 Task: Look for space in Douglas, United States from 1st July, 2023 to 3rd July, 2023 for 1 adult in price range Rs.5000 to Rs.15000. Place can be private room with 1  bedroom having 1 bed and 1 bathroom. Property type can be house, flat, guest house, hotel. Amenities needed are: wifi, washing machine. Booking option can be shelf check-in. Required host language is English.
Action: Mouse moved to (454, 117)
Screenshot: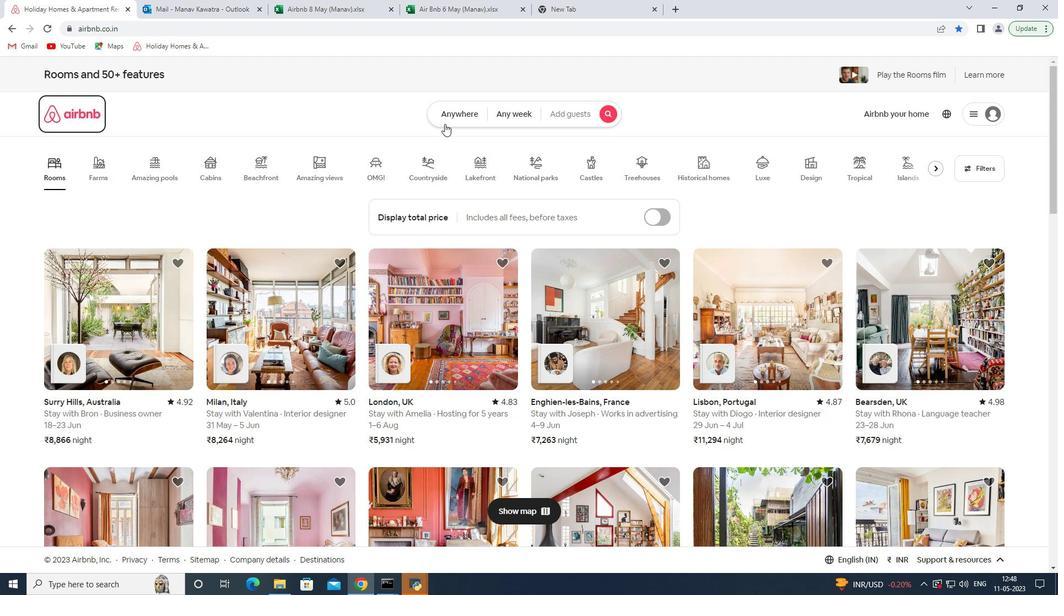 
Action: Mouse pressed left at (454, 117)
Screenshot: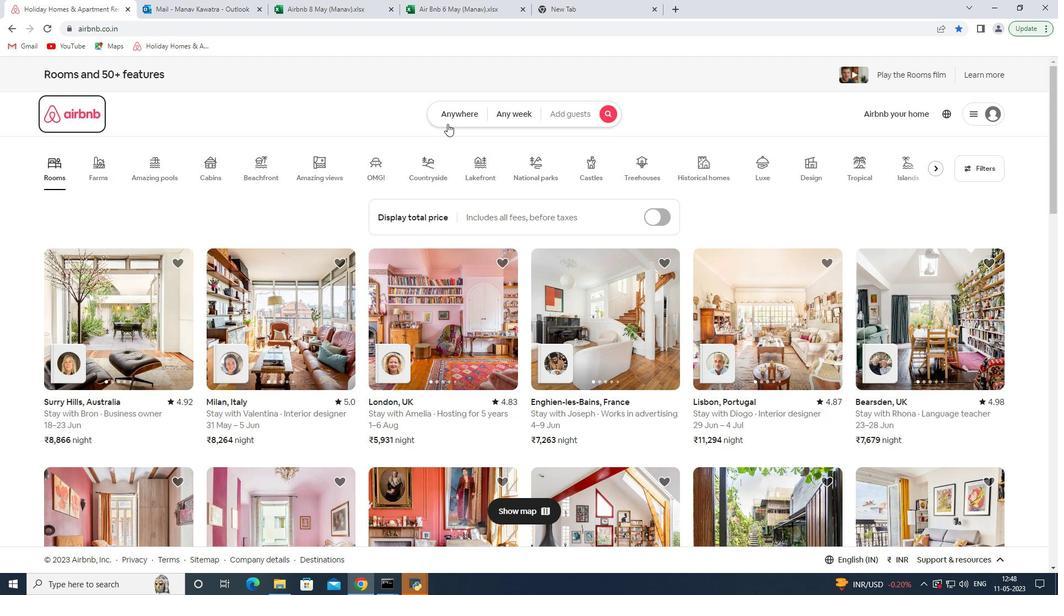 
Action: Mouse moved to (372, 165)
Screenshot: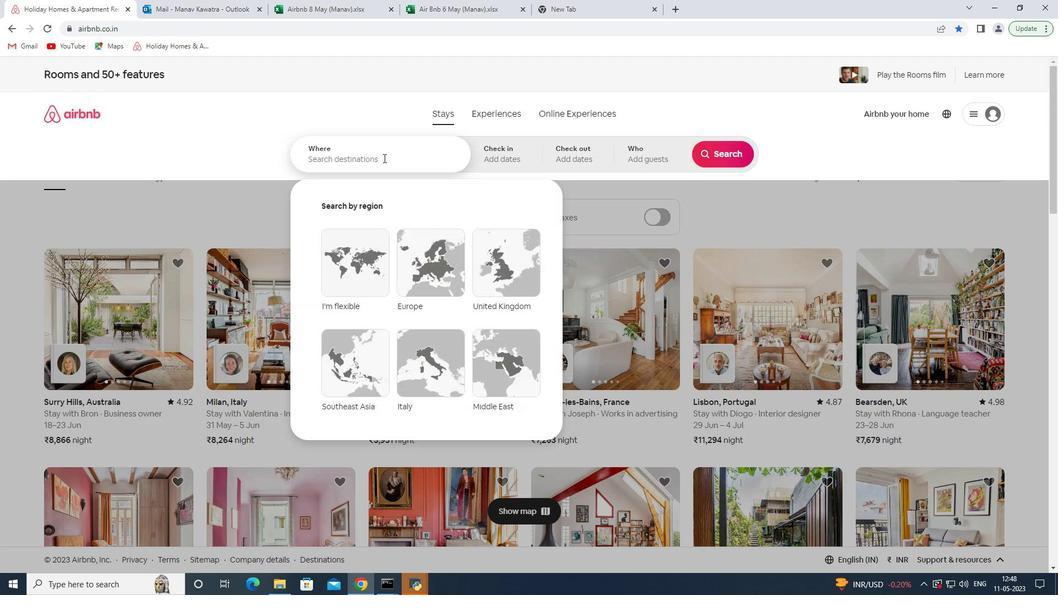 
Action: Mouse pressed left at (372, 165)
Screenshot: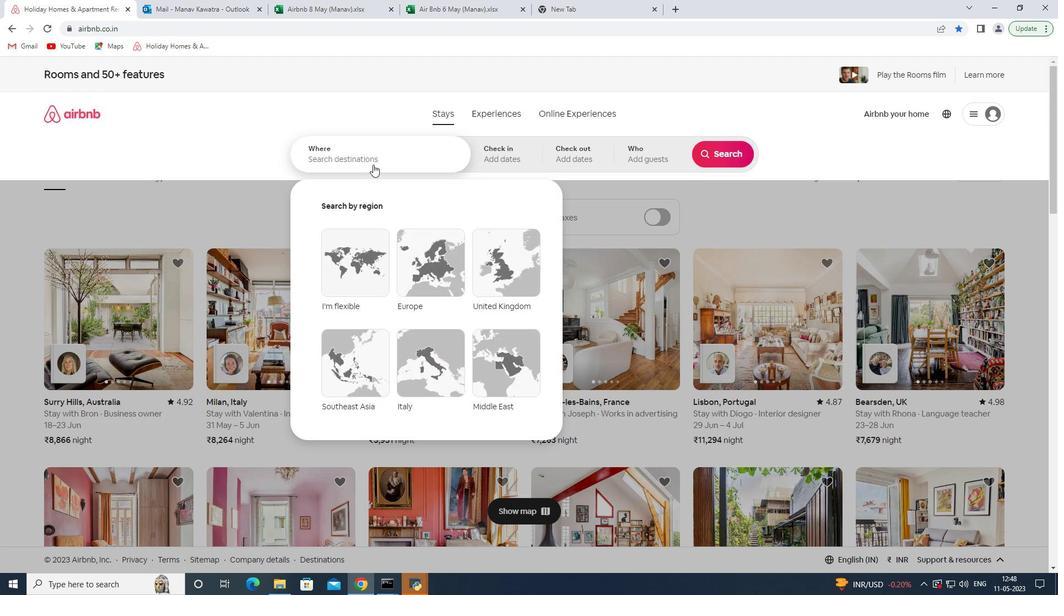 
Action: Mouse moved to (375, 157)
Screenshot: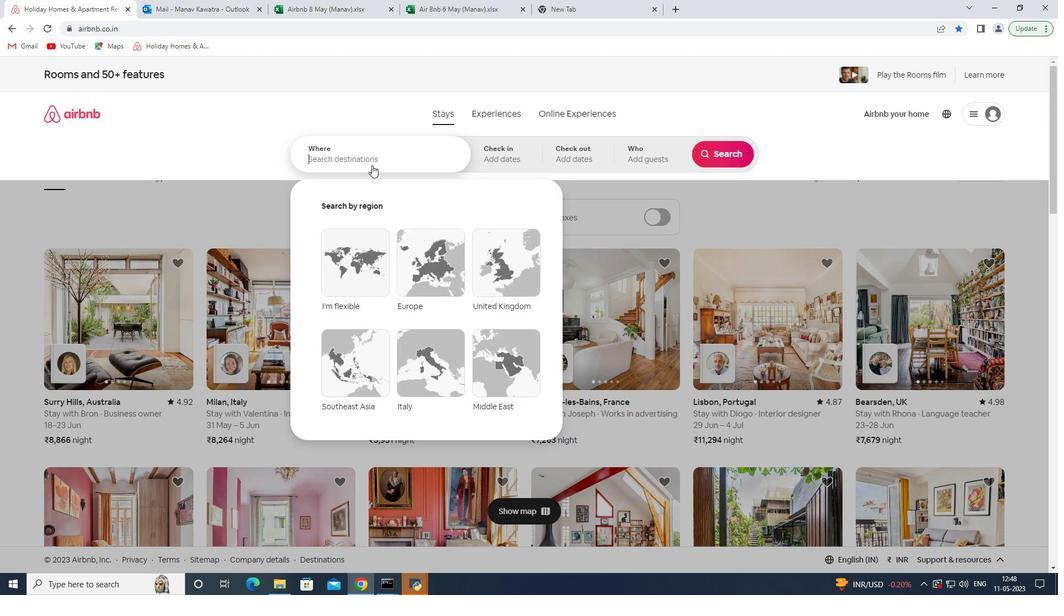 
Action: Mouse pressed left at (375, 157)
Screenshot: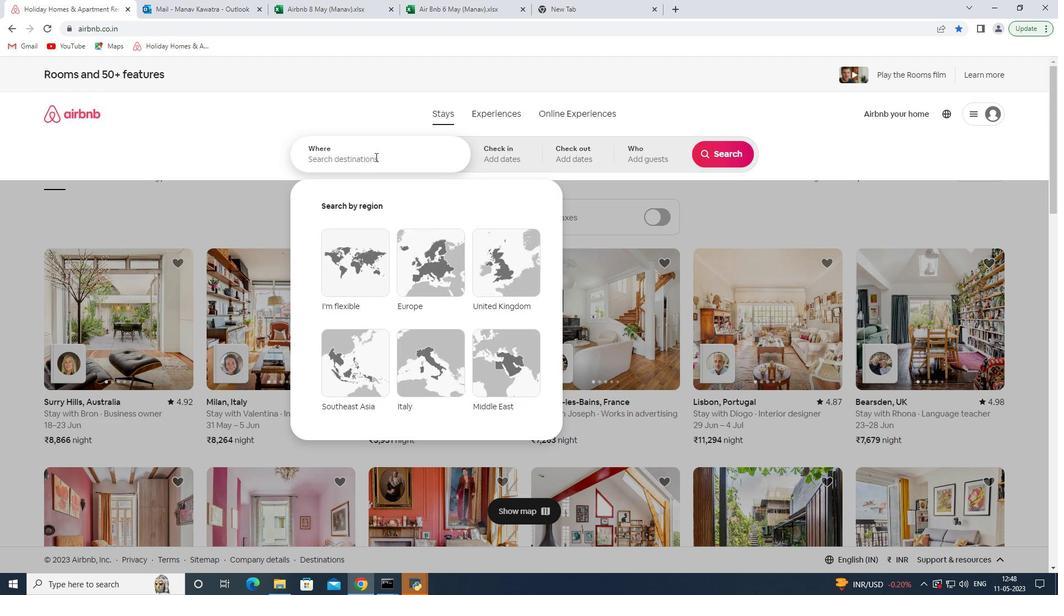
Action: Key pressed <Key.shift><Key.shift><Key.shift><Key.shift><Key.shift><Key.shift><Key.shift><Key.shift>Douglas<Key.space><Key.shift><Key.shift><Key.shift><Key.shift><Key.shift><Key.shift><Key.shift>United<Key.space><Key.shift><Key.shift><Key.shift><Key.shift><Key.shift><Key.shift><Key.shift><Key.shift><Key.shift><Key.shift><Key.shift>States<Key.space><Key.enter>
Screenshot: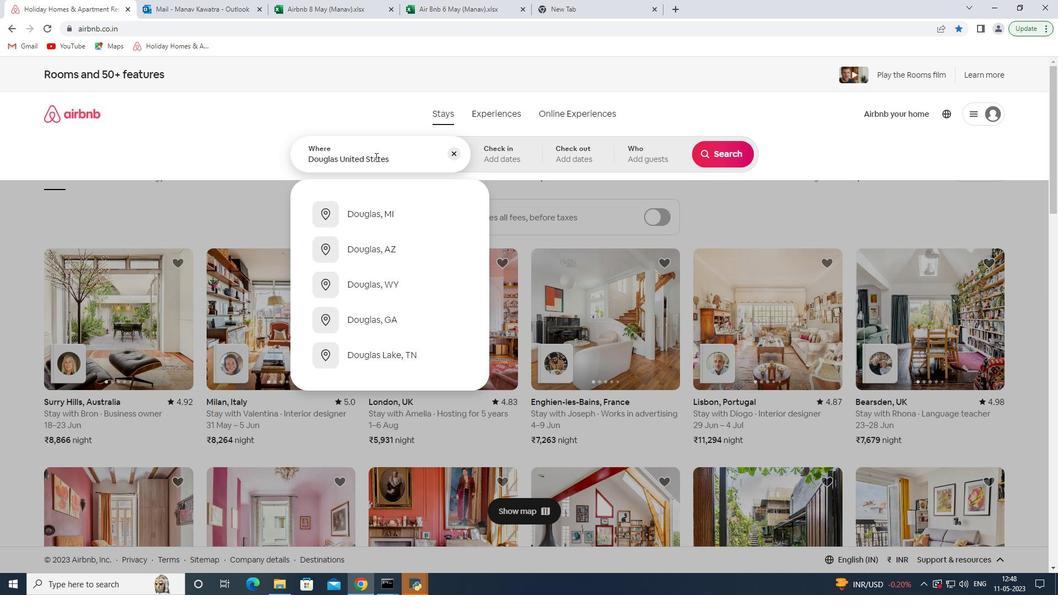
Action: Mouse moved to (714, 241)
Screenshot: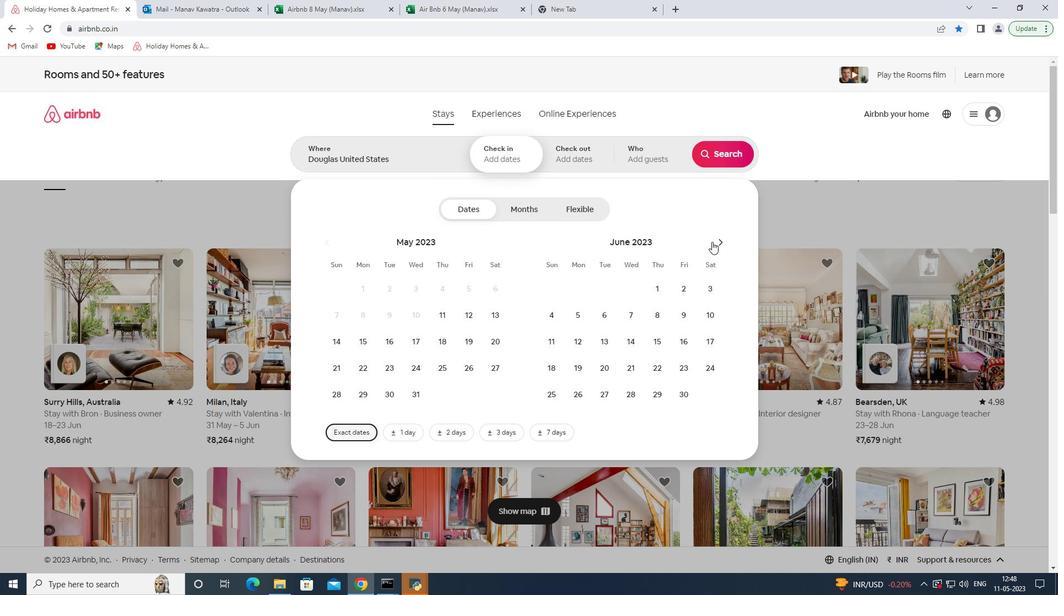 
Action: Mouse pressed left at (714, 241)
Screenshot: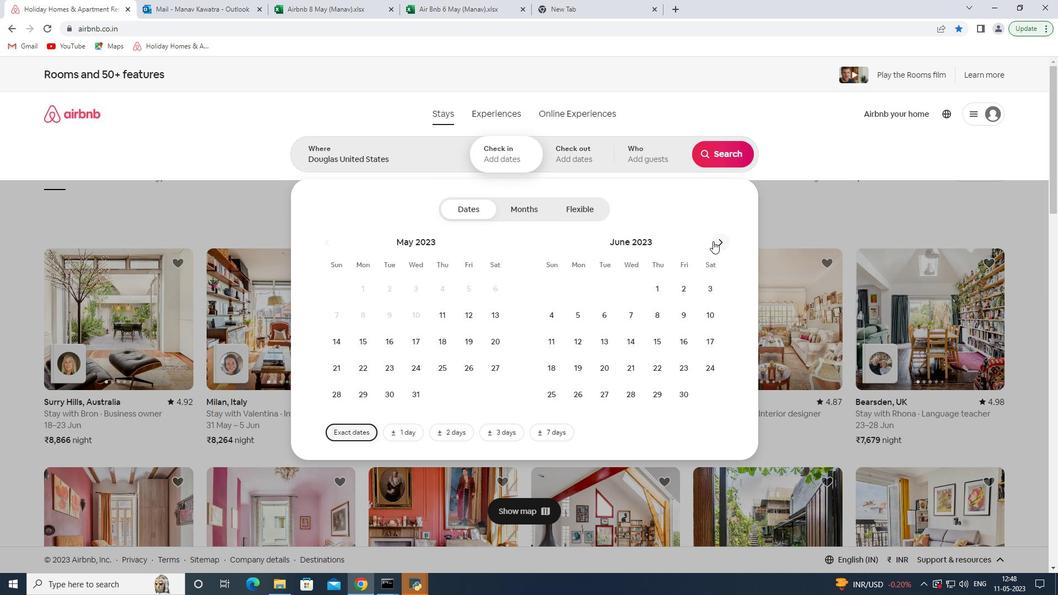 
Action: Mouse moved to (714, 290)
Screenshot: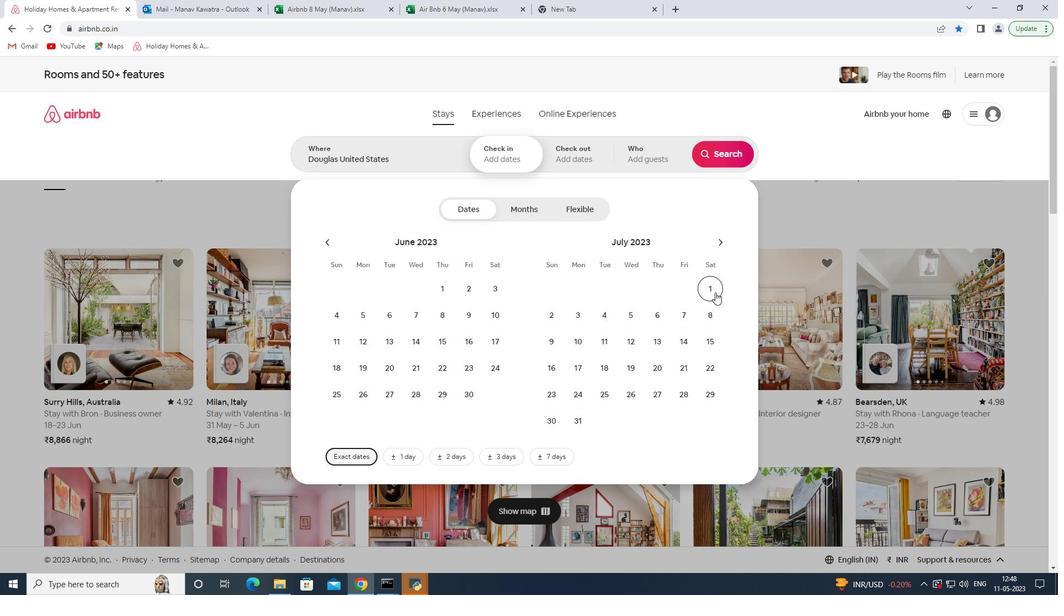 
Action: Mouse pressed left at (714, 290)
Screenshot: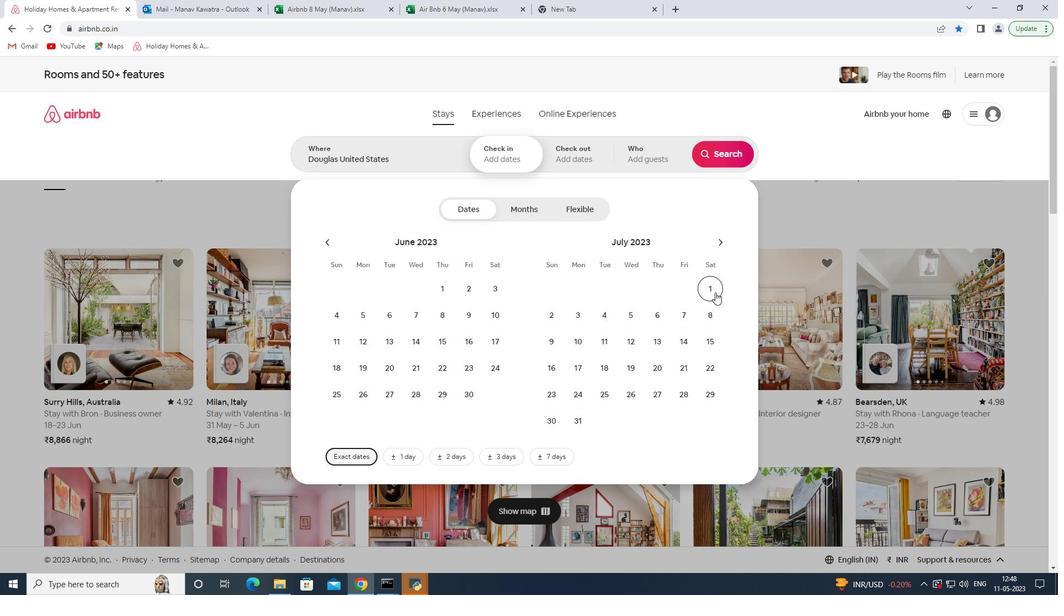 
Action: Mouse moved to (574, 315)
Screenshot: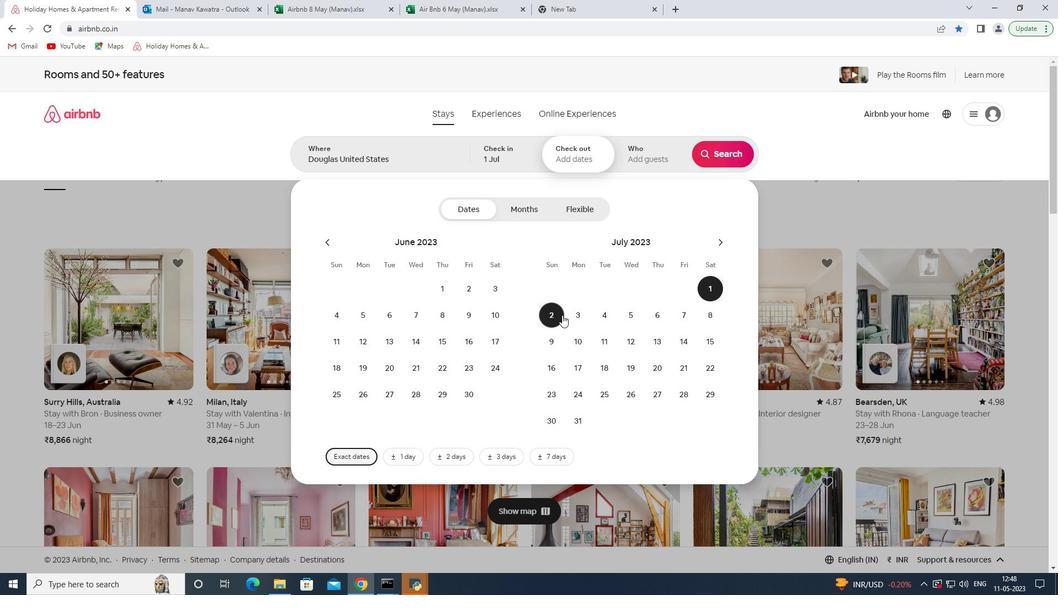 
Action: Mouse pressed left at (574, 315)
Screenshot: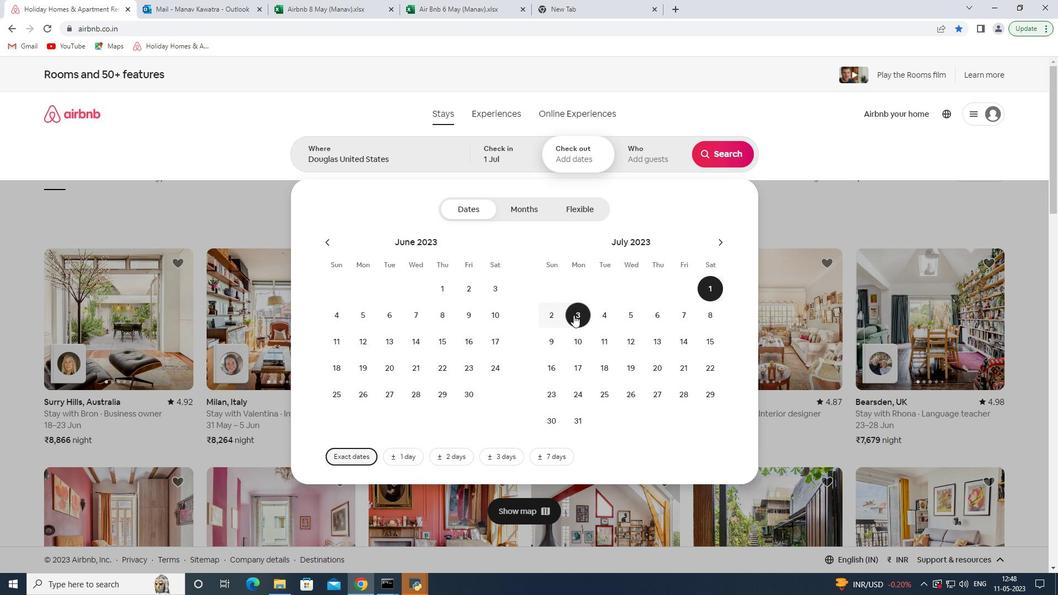 
Action: Mouse moved to (666, 163)
Screenshot: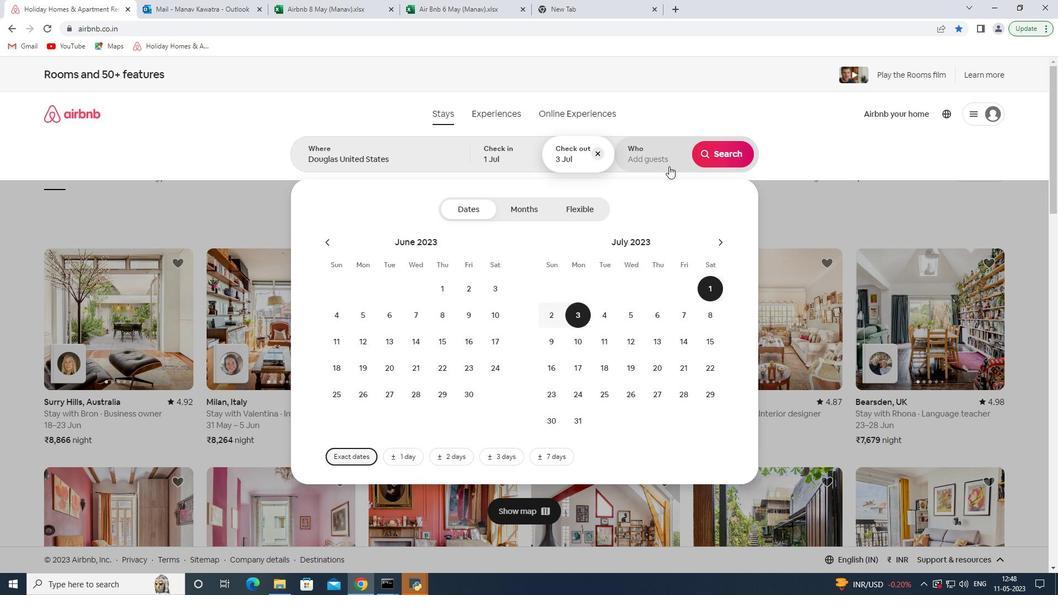 
Action: Mouse pressed left at (666, 163)
Screenshot: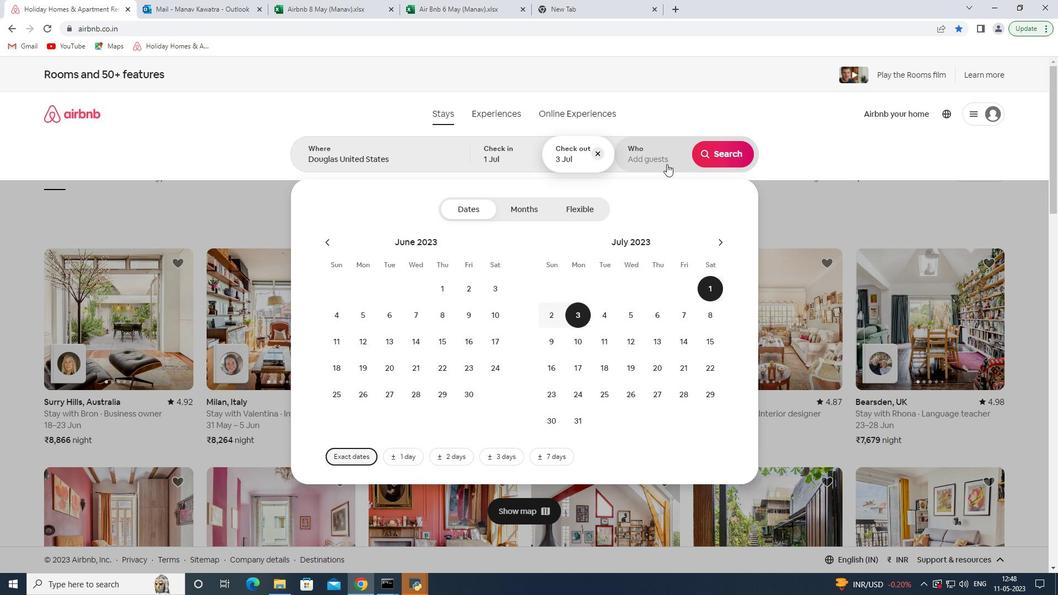 
Action: Mouse moved to (724, 212)
Screenshot: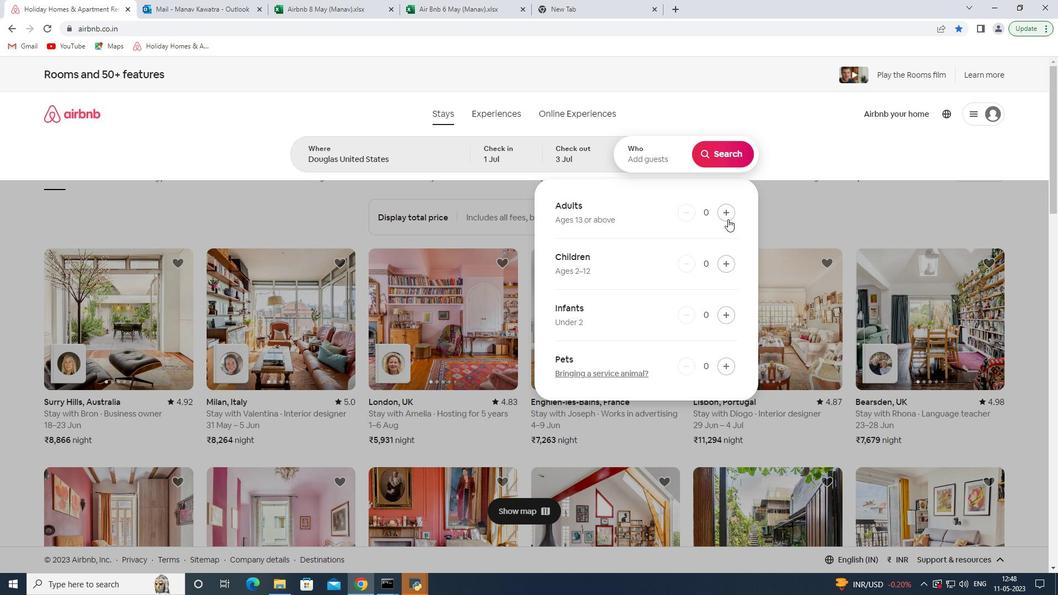 
Action: Mouse pressed left at (724, 212)
Screenshot: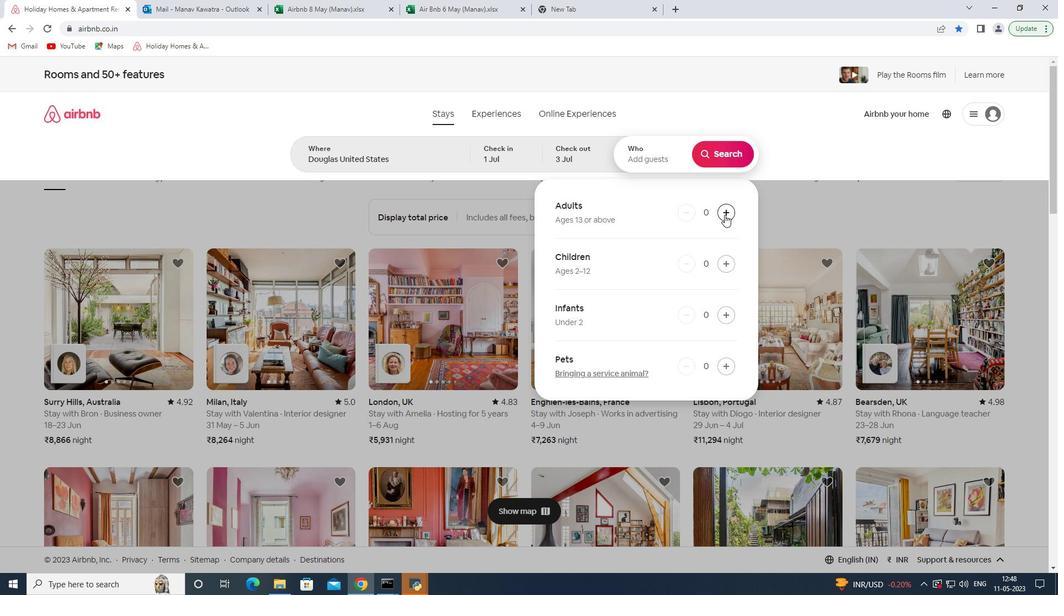 
Action: Mouse moved to (736, 154)
Screenshot: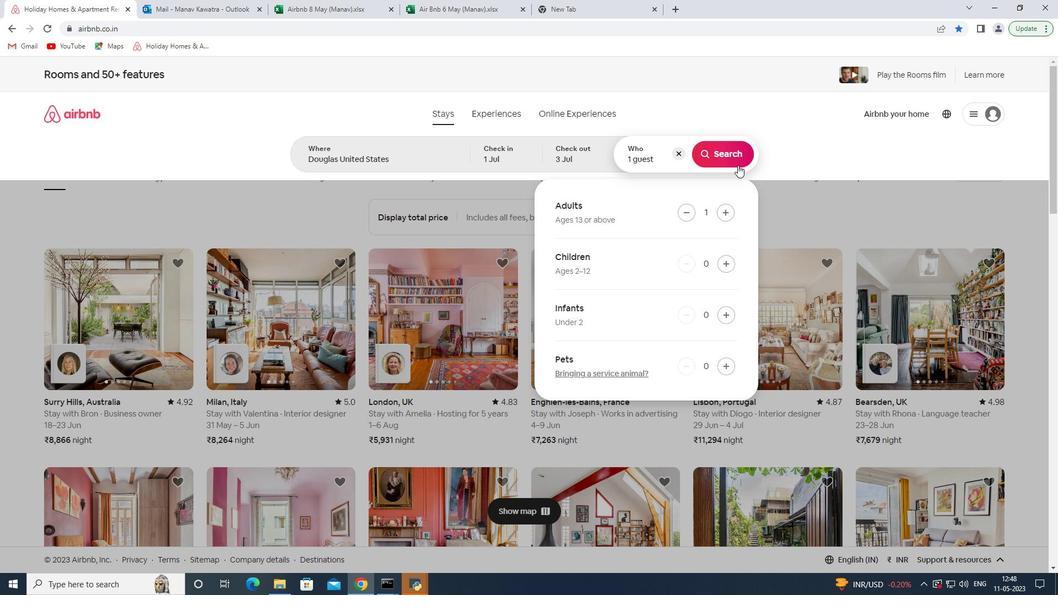 
Action: Mouse pressed left at (736, 154)
Screenshot: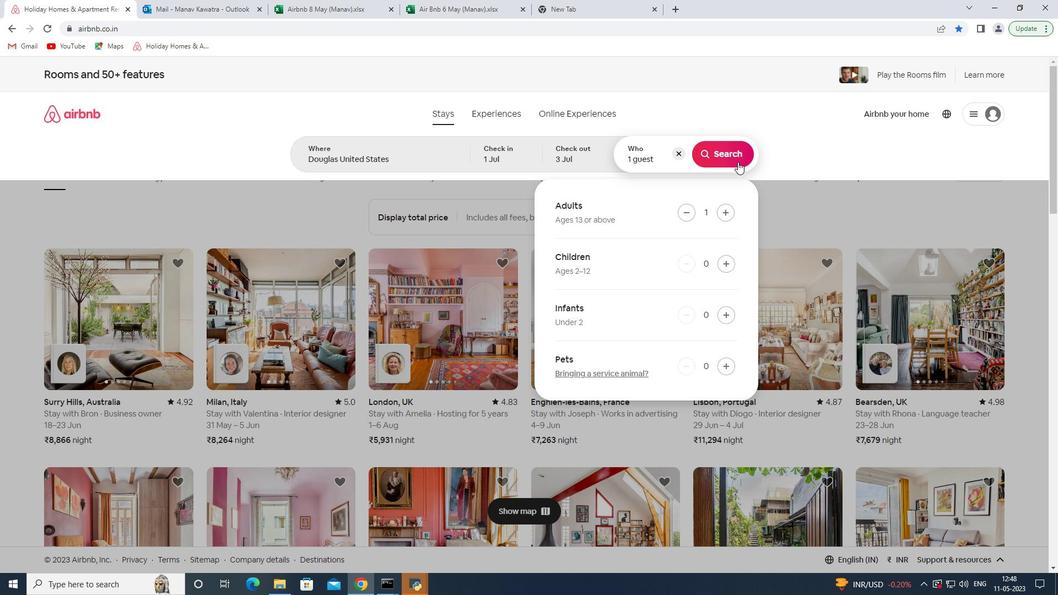 
Action: Mouse moved to (994, 121)
Screenshot: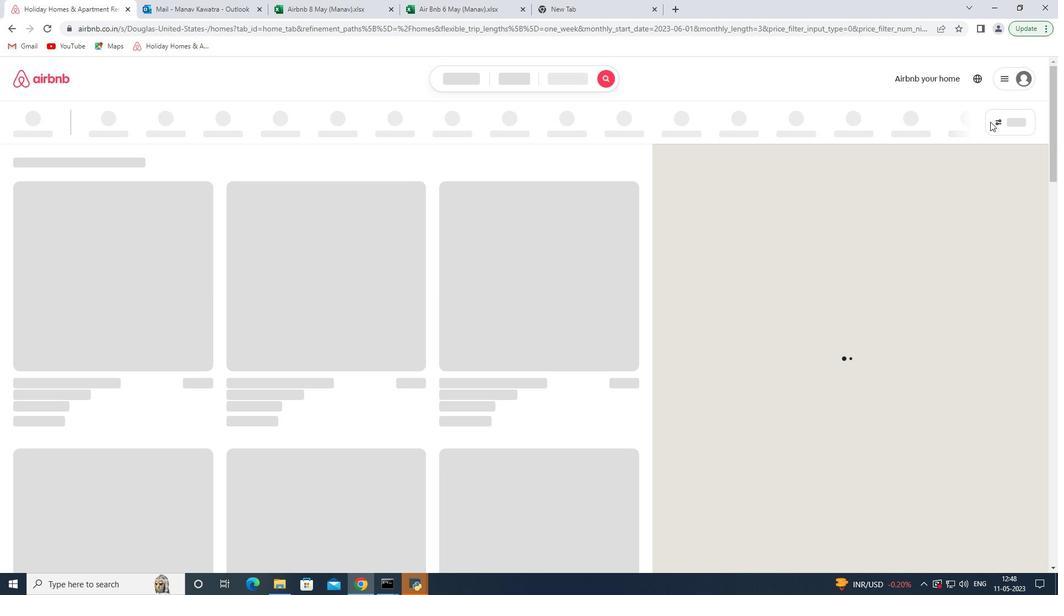 
Action: Mouse pressed left at (994, 121)
Screenshot: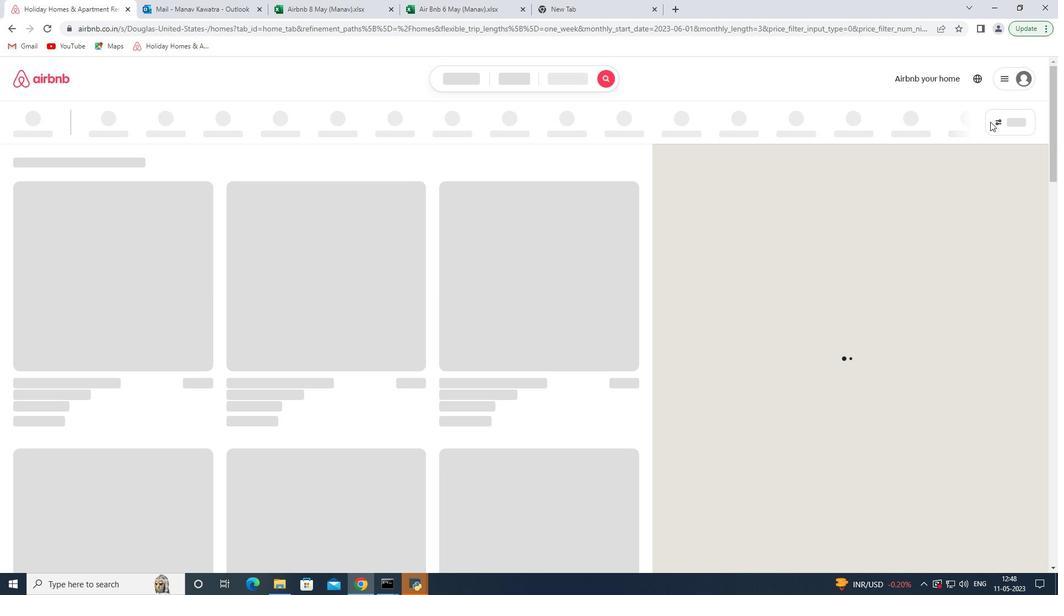 
Action: Mouse moved to (376, 393)
Screenshot: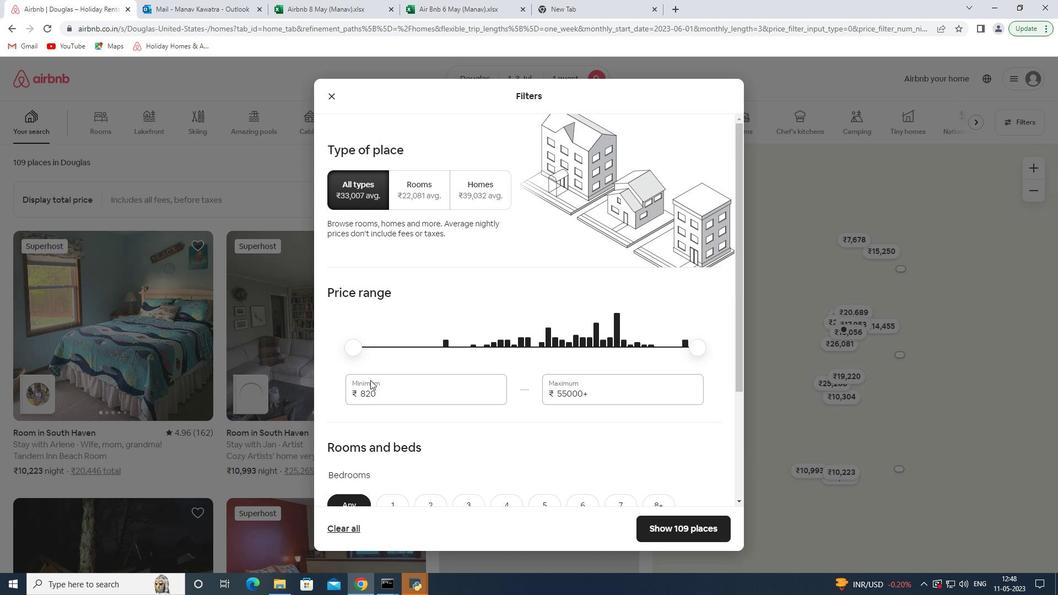 
Action: Mouse pressed left at (376, 393)
Screenshot: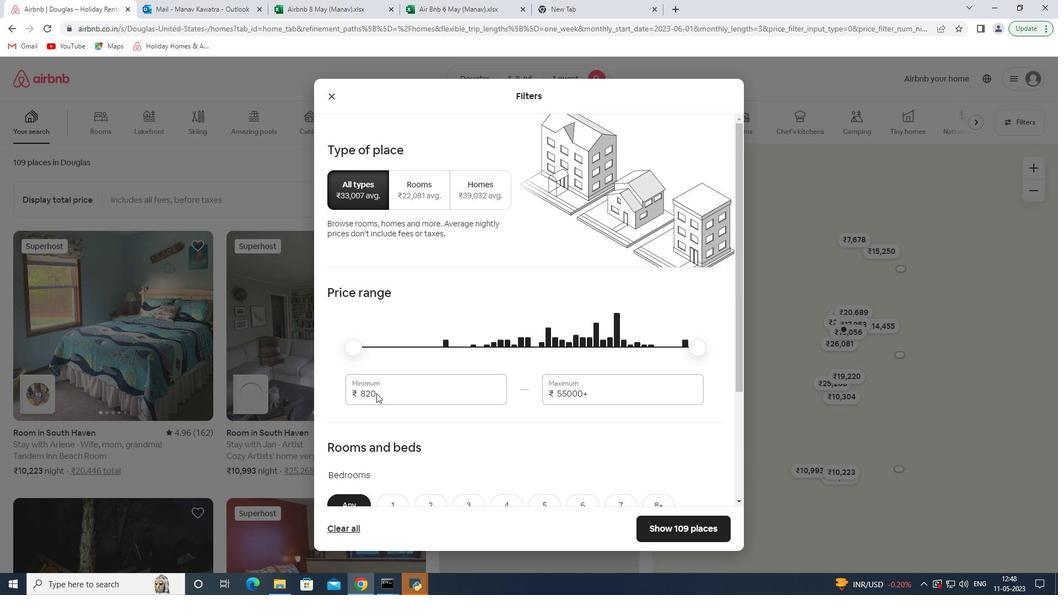 
Action: Mouse pressed left at (376, 393)
Screenshot: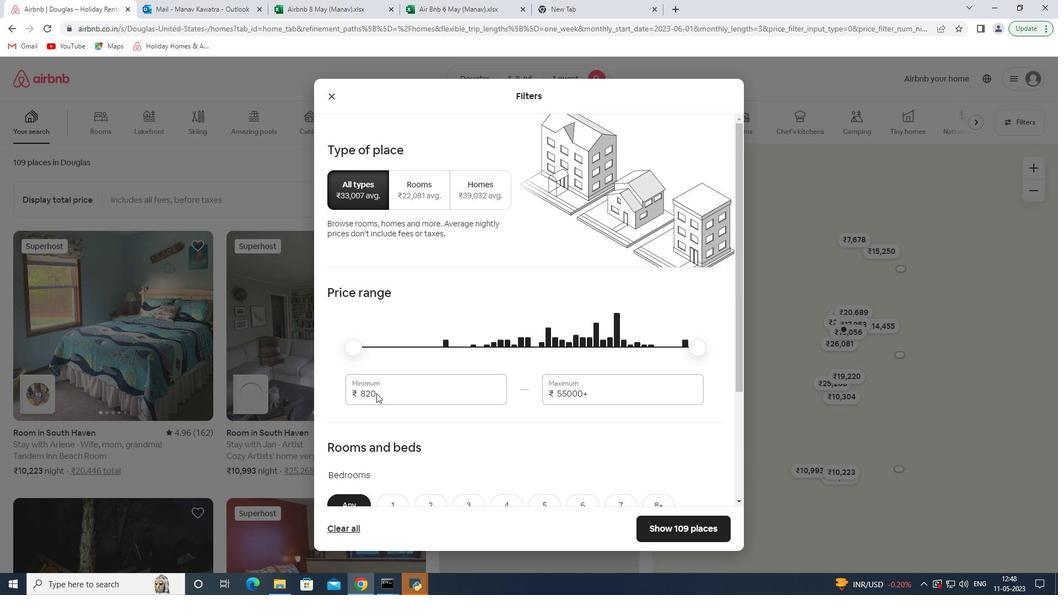 
Action: Mouse moved to (373, 397)
Screenshot: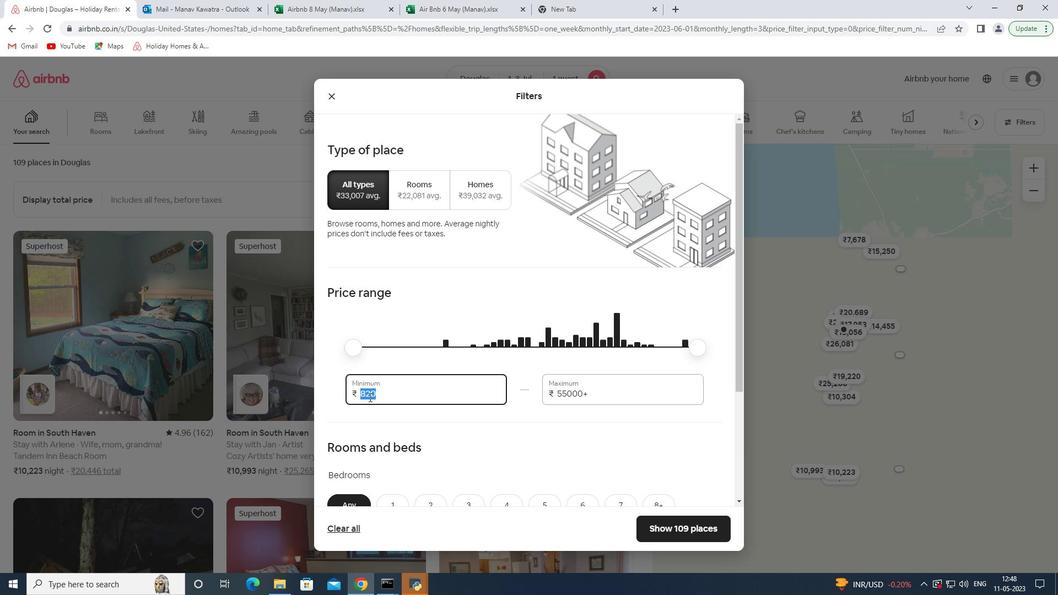 
Action: Key pressed 5000<Key.tab>15000
Screenshot: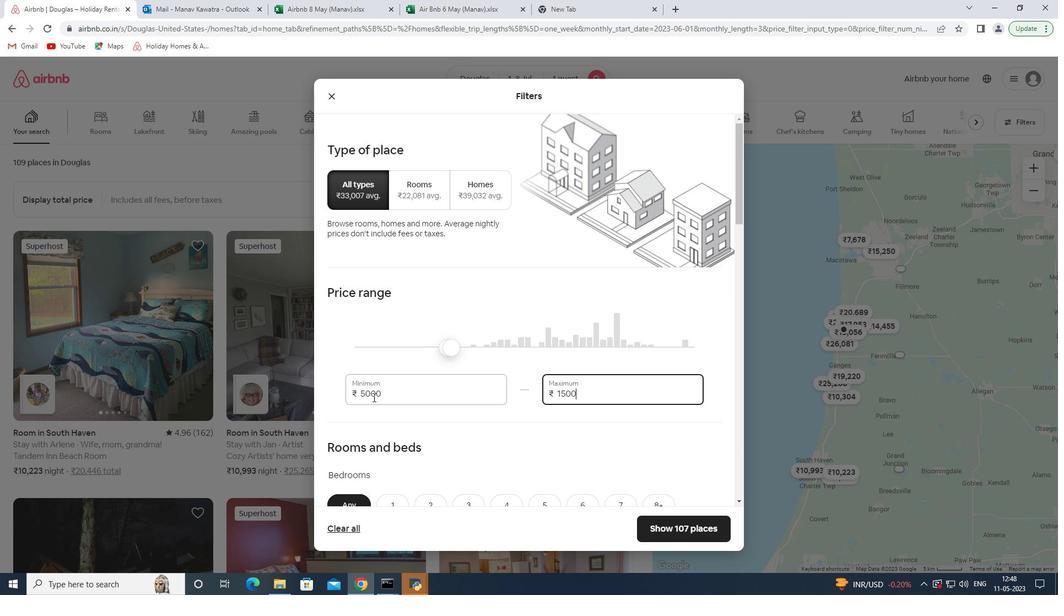 
Action: Mouse moved to (403, 350)
Screenshot: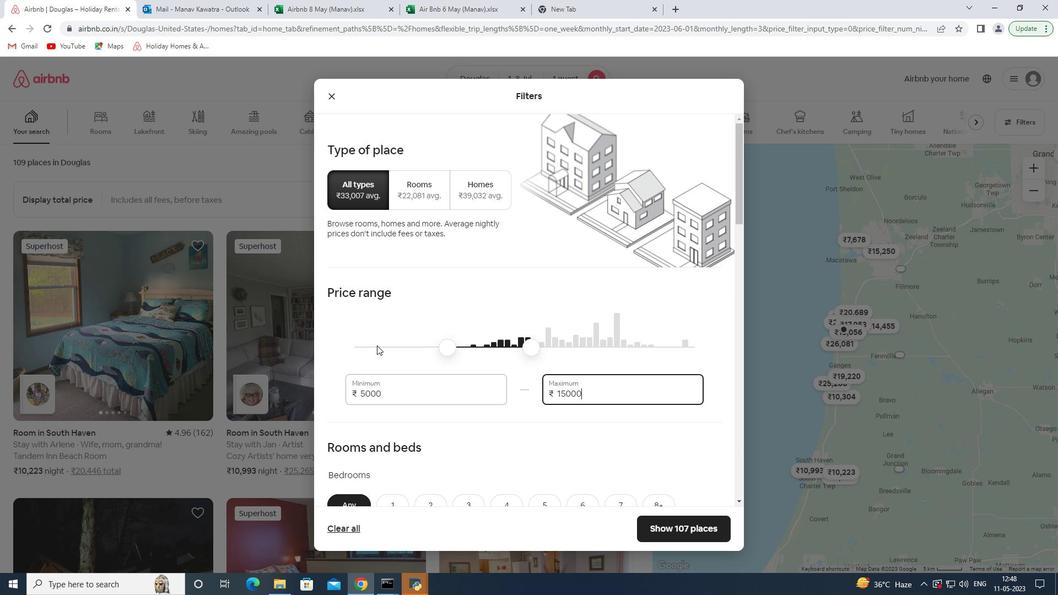 
Action: Mouse scrolled (403, 349) with delta (0, 0)
Screenshot: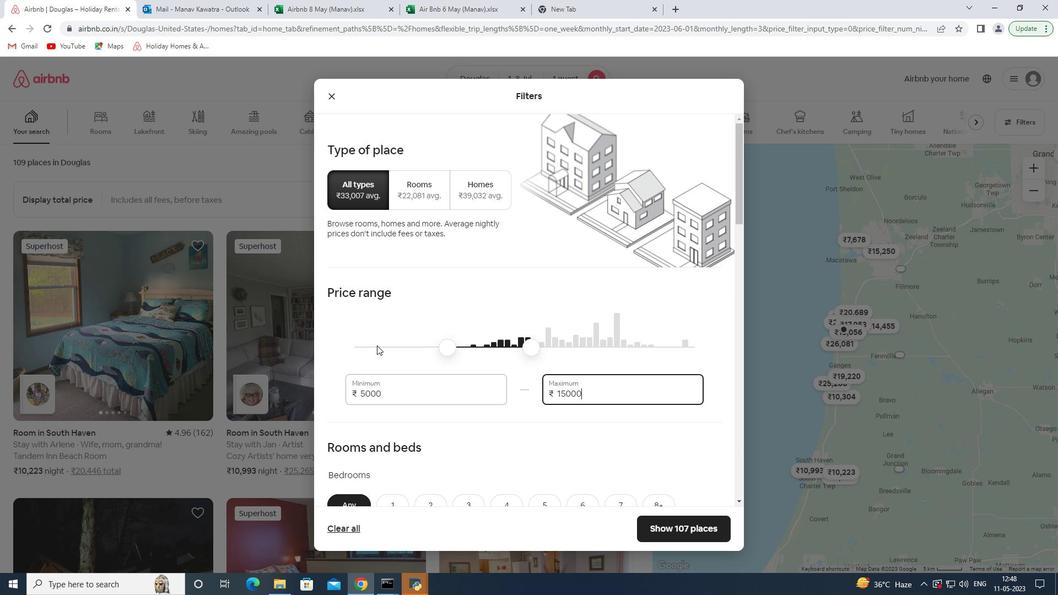 
Action: Mouse moved to (403, 350)
Screenshot: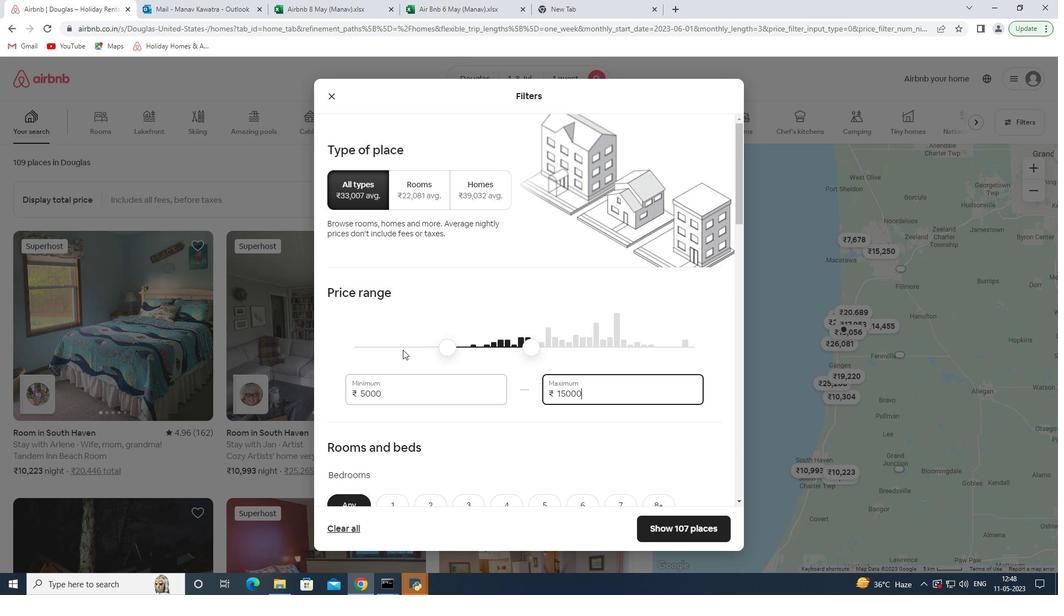 
Action: Mouse scrolled (403, 349) with delta (0, 0)
Screenshot: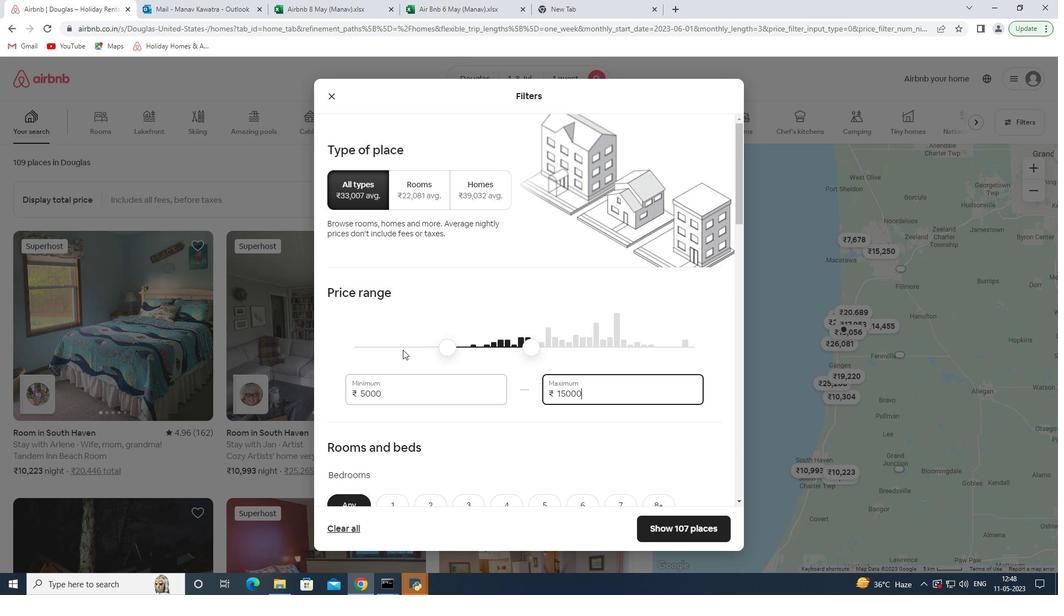 
Action: Mouse moved to (404, 350)
Screenshot: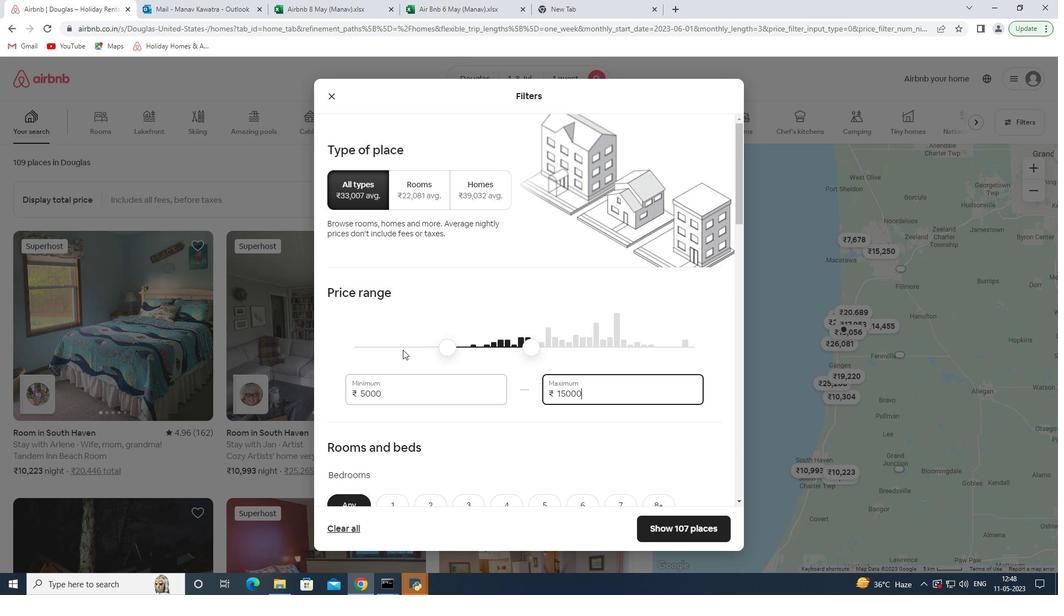 
Action: Mouse scrolled (404, 349) with delta (0, 0)
Screenshot: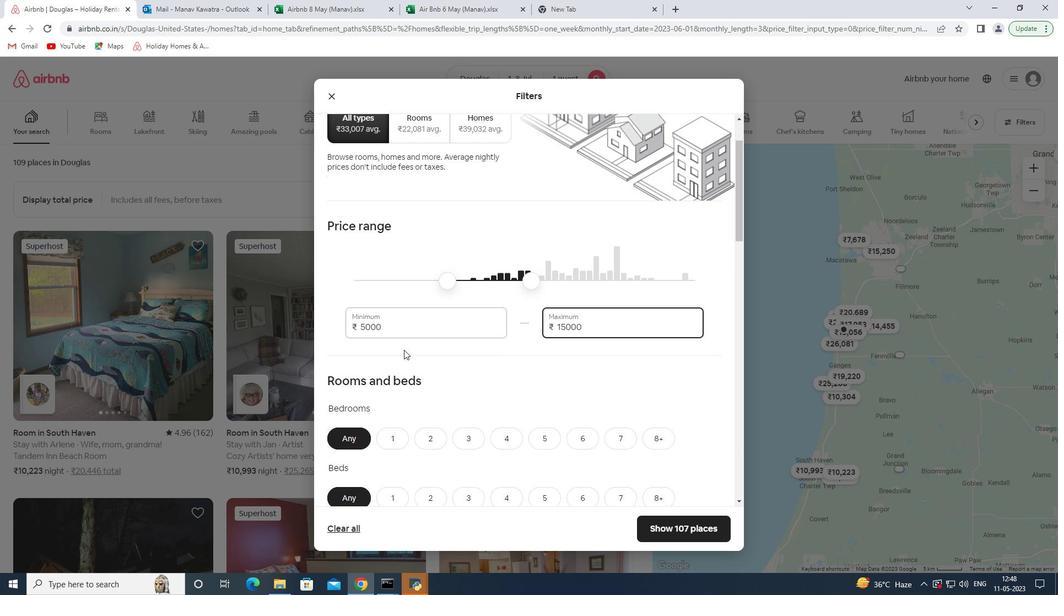 
Action: Mouse moved to (401, 341)
Screenshot: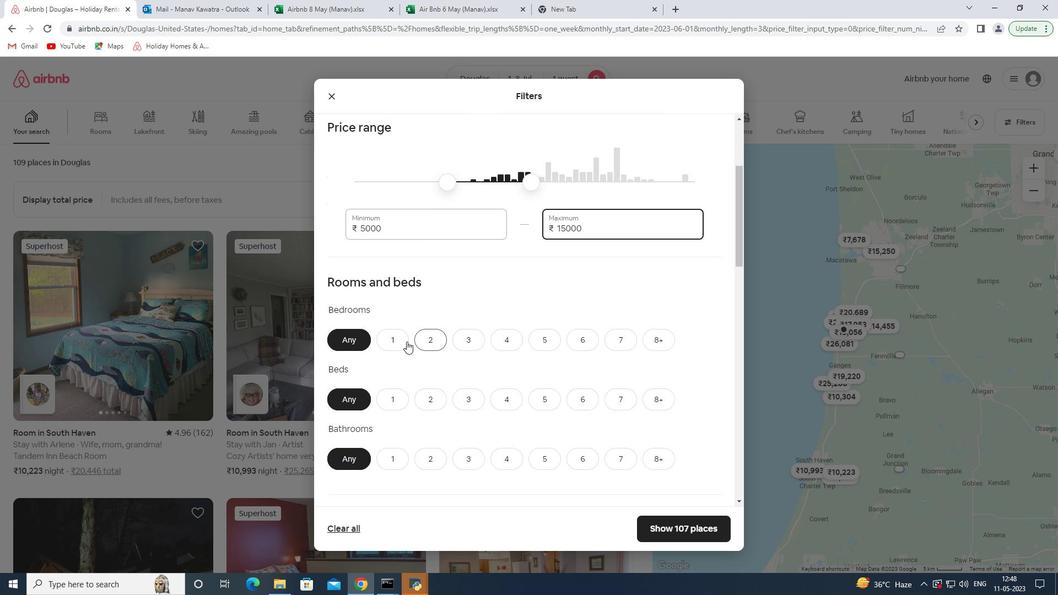 
Action: Mouse pressed left at (401, 341)
Screenshot: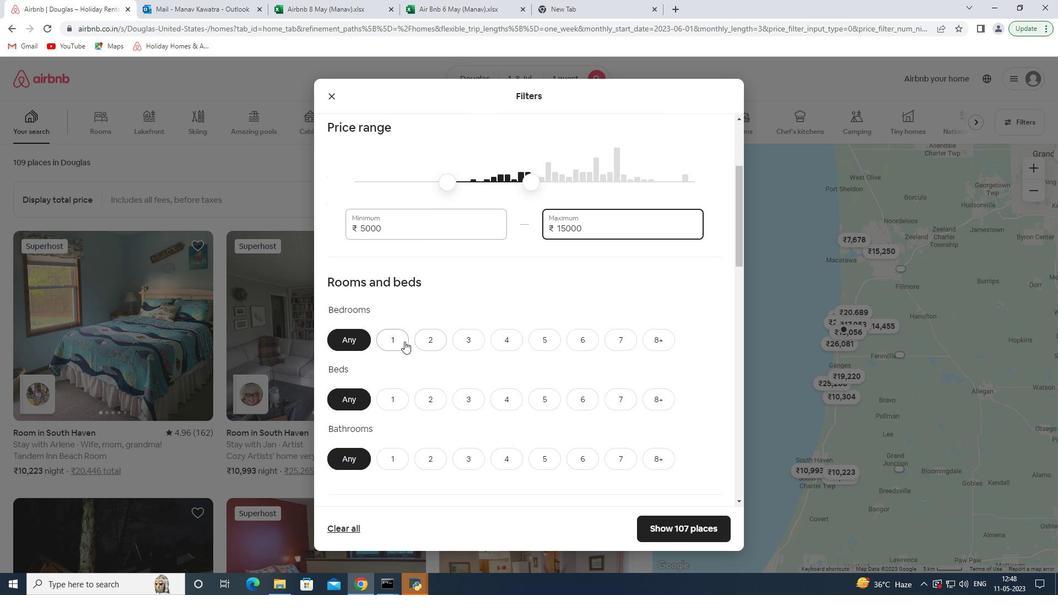 
Action: Mouse moved to (395, 395)
Screenshot: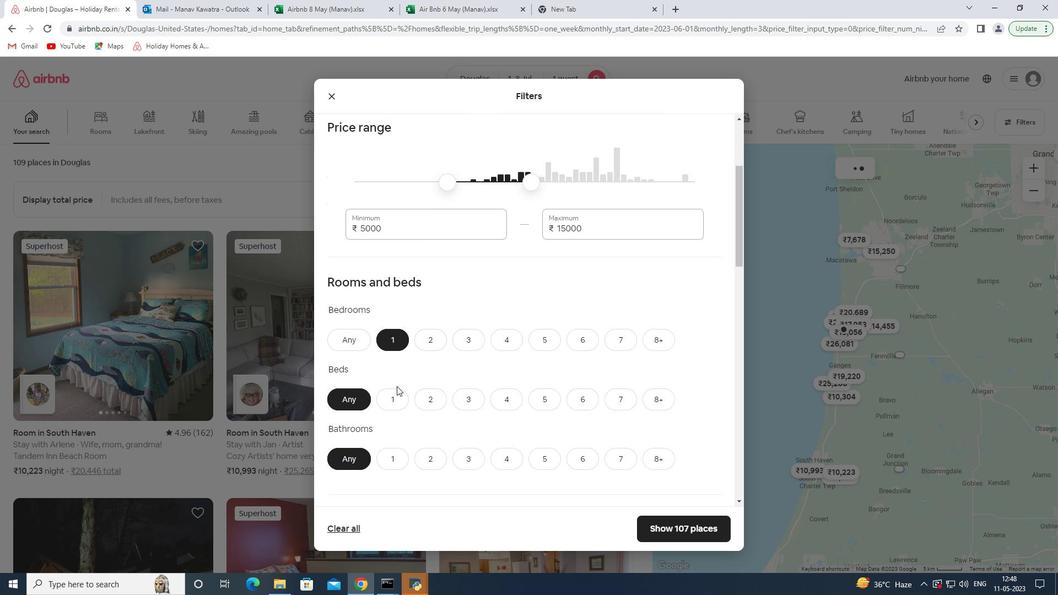 
Action: Mouse pressed left at (395, 395)
Screenshot: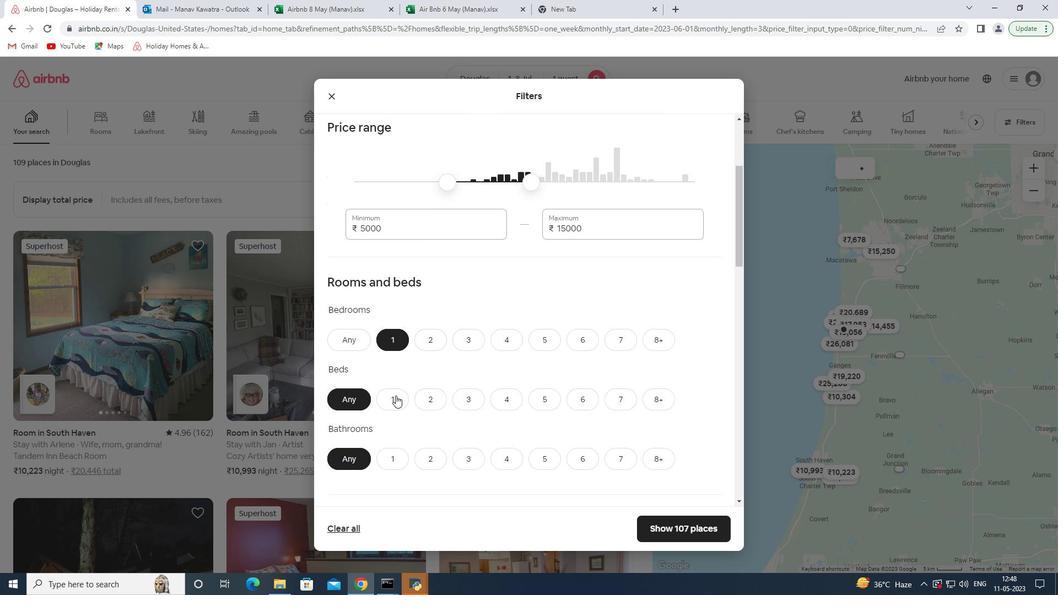 
Action: Mouse moved to (387, 460)
Screenshot: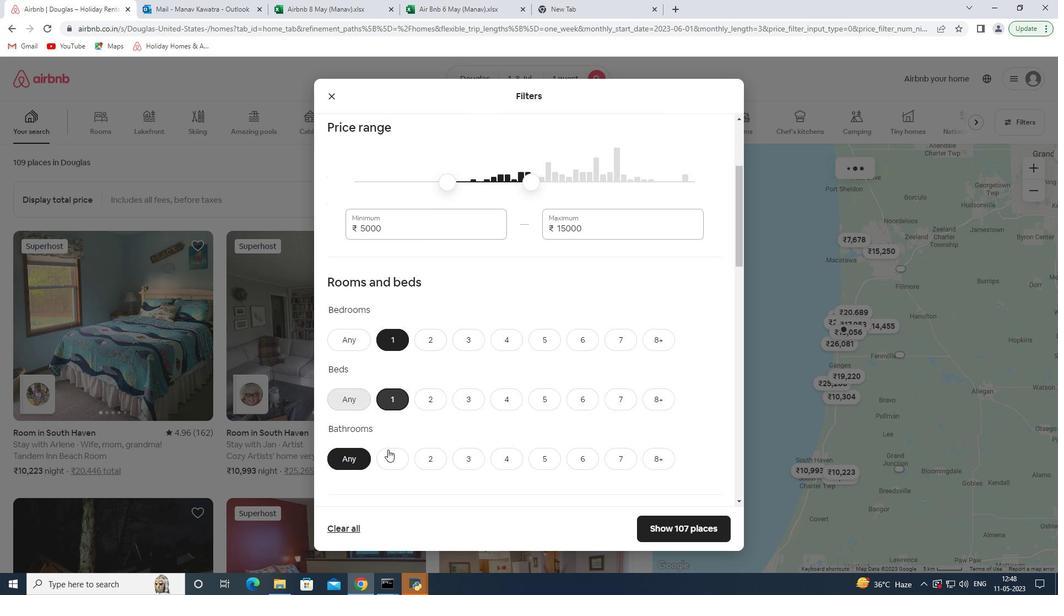 
Action: Mouse pressed left at (387, 460)
Screenshot: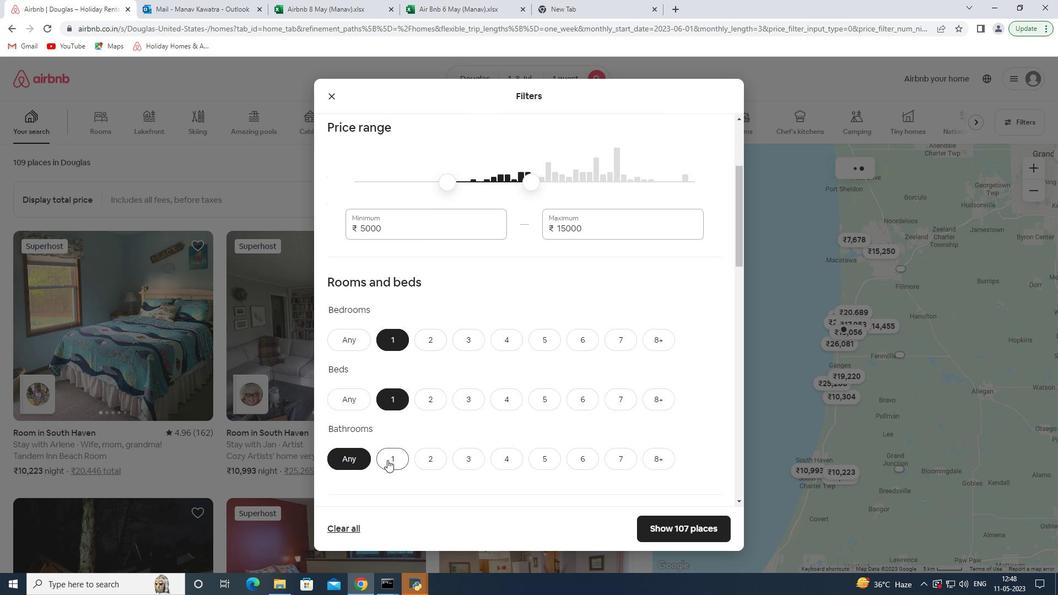 
Action: Mouse moved to (388, 432)
Screenshot: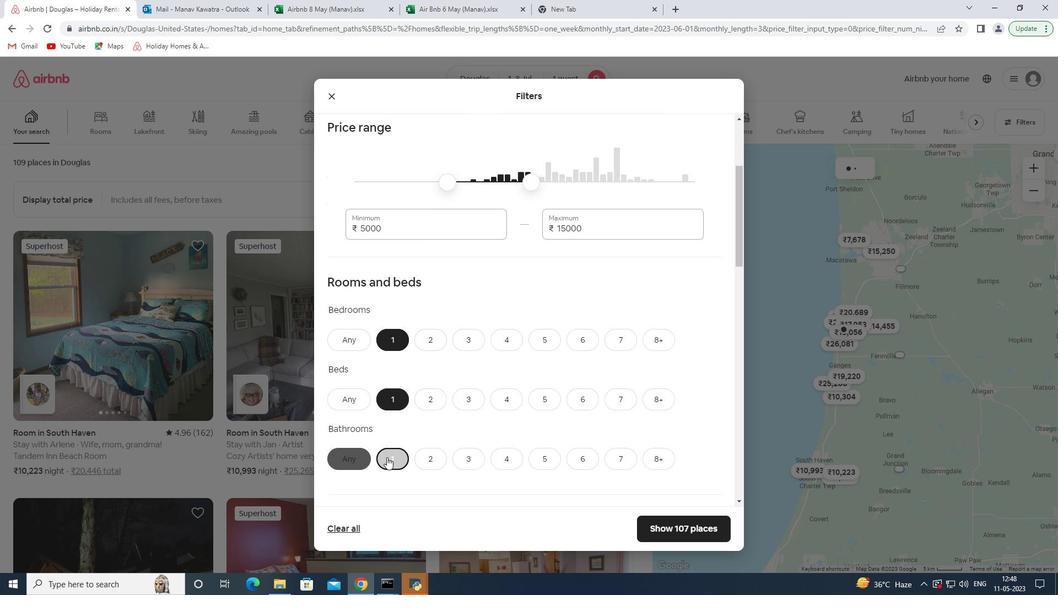 
Action: Mouse scrolled (388, 432) with delta (0, 0)
Screenshot: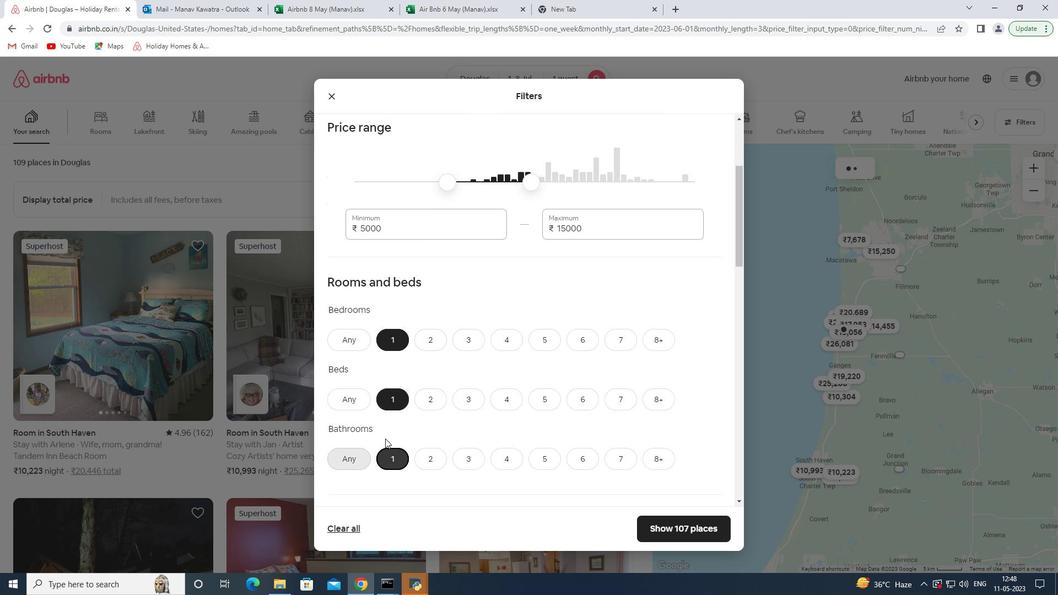 
Action: Mouse moved to (389, 431)
Screenshot: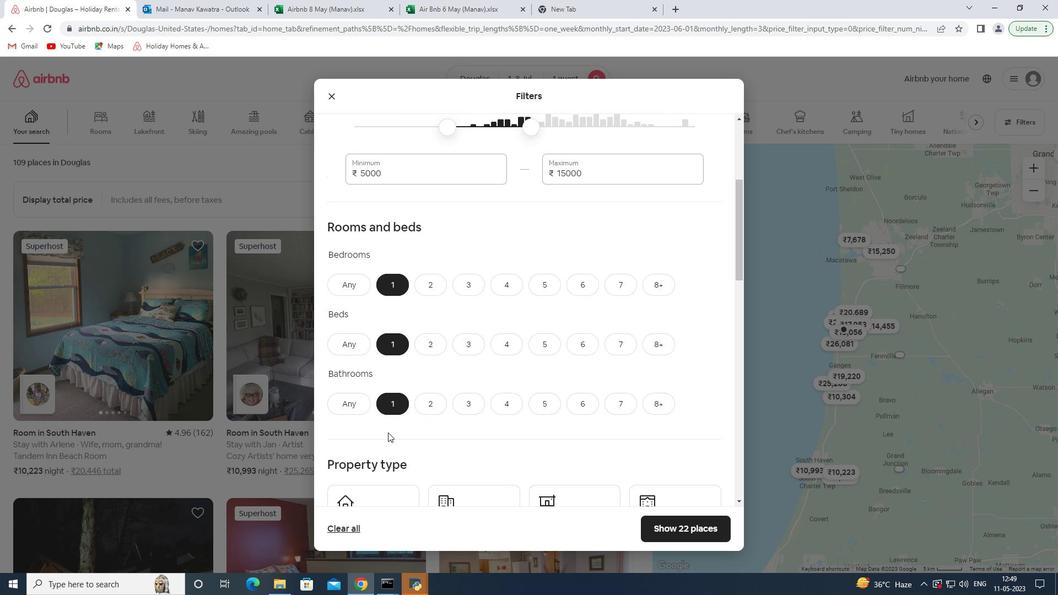 
Action: Mouse scrolled (389, 431) with delta (0, 0)
Screenshot: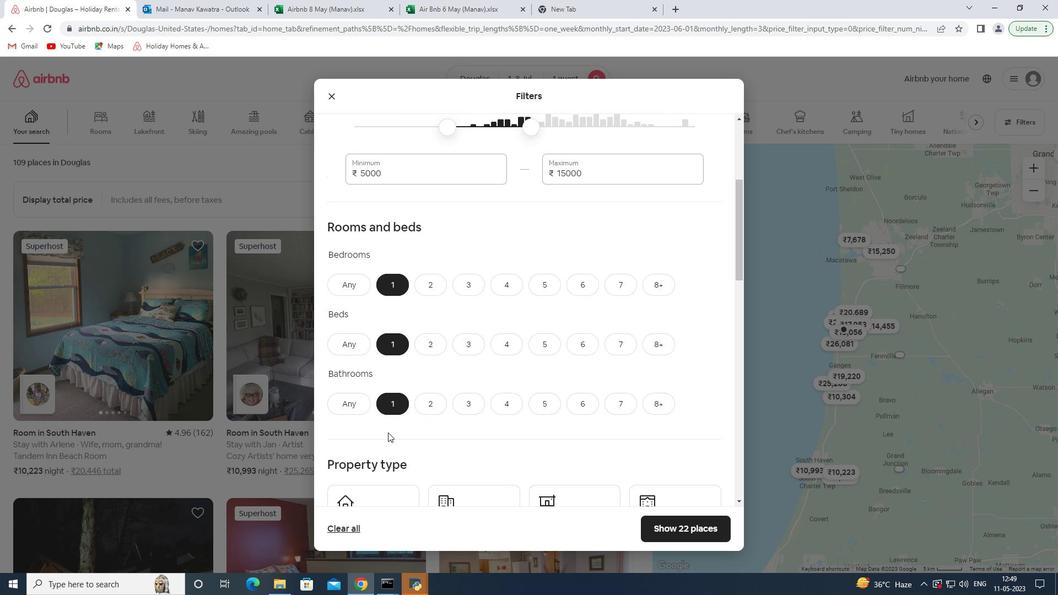 
Action: Mouse moved to (394, 429)
Screenshot: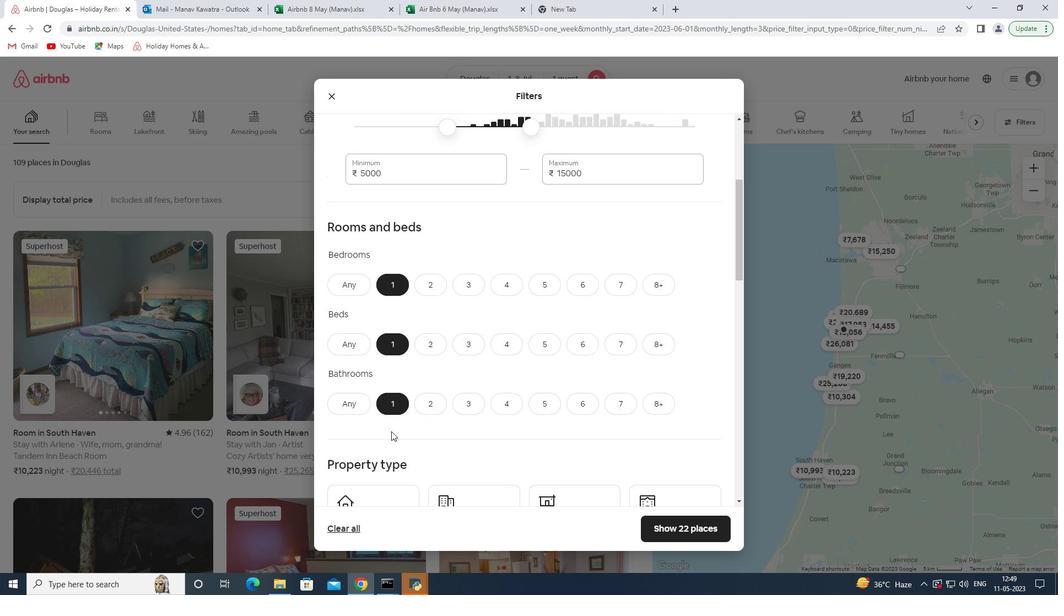 
Action: Mouse scrolled (394, 428) with delta (0, 0)
Screenshot: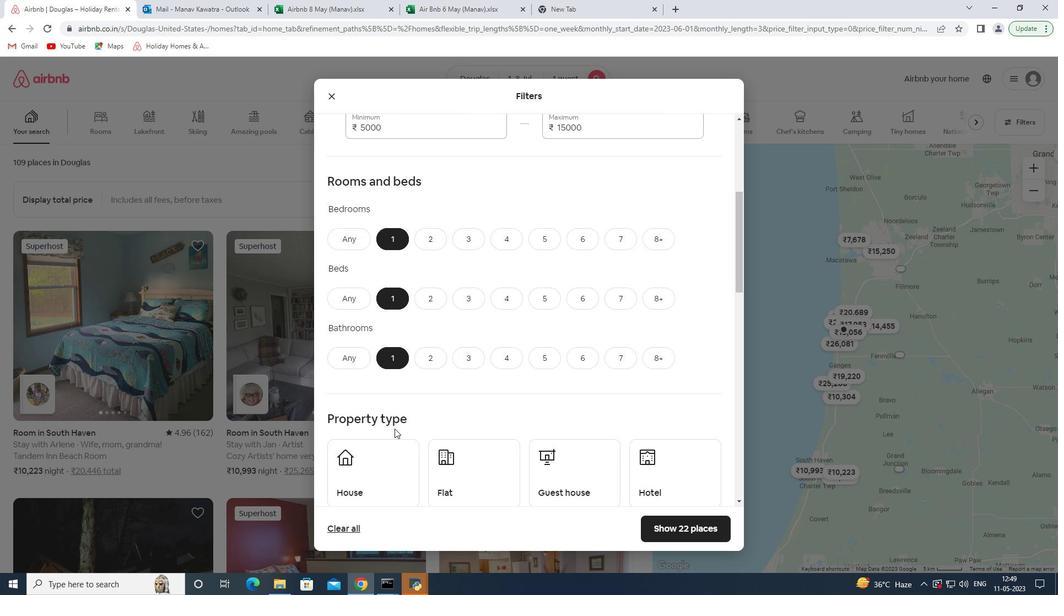 
Action: Mouse moved to (403, 402)
Screenshot: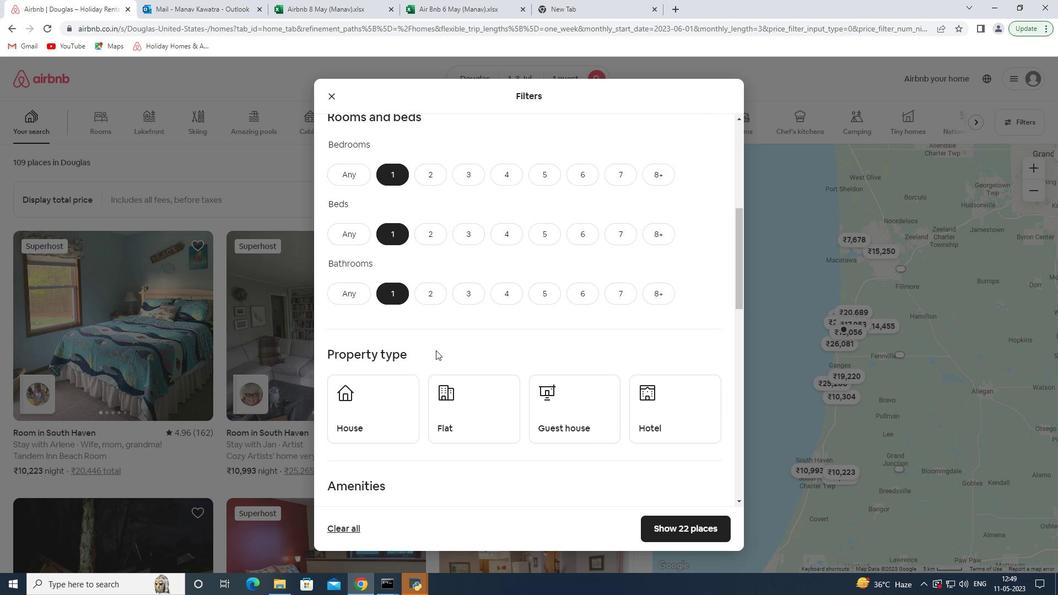 
Action: Mouse pressed left at (403, 402)
Screenshot: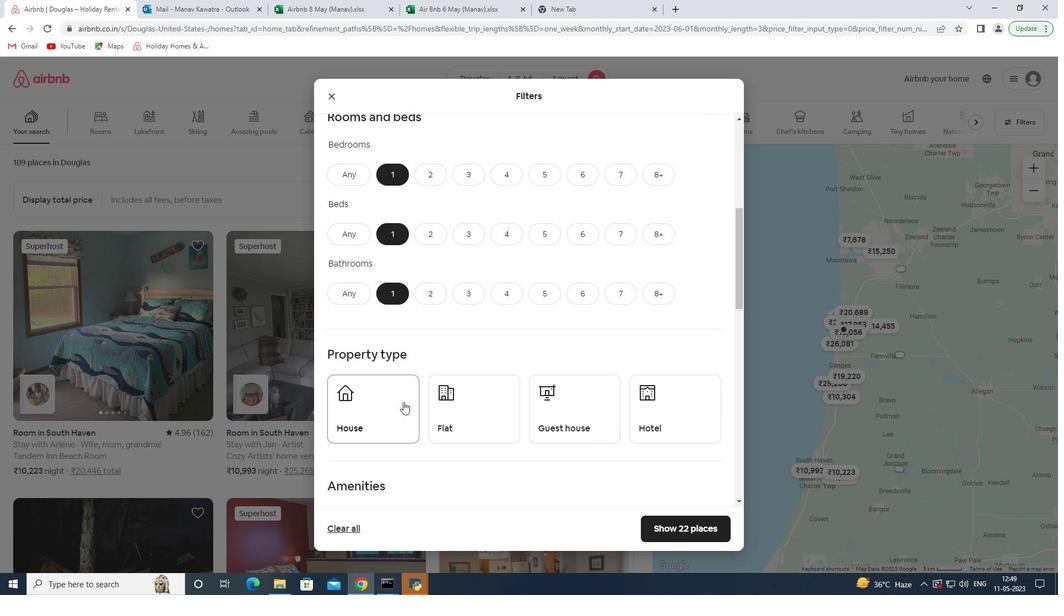 
Action: Mouse moved to (457, 413)
Screenshot: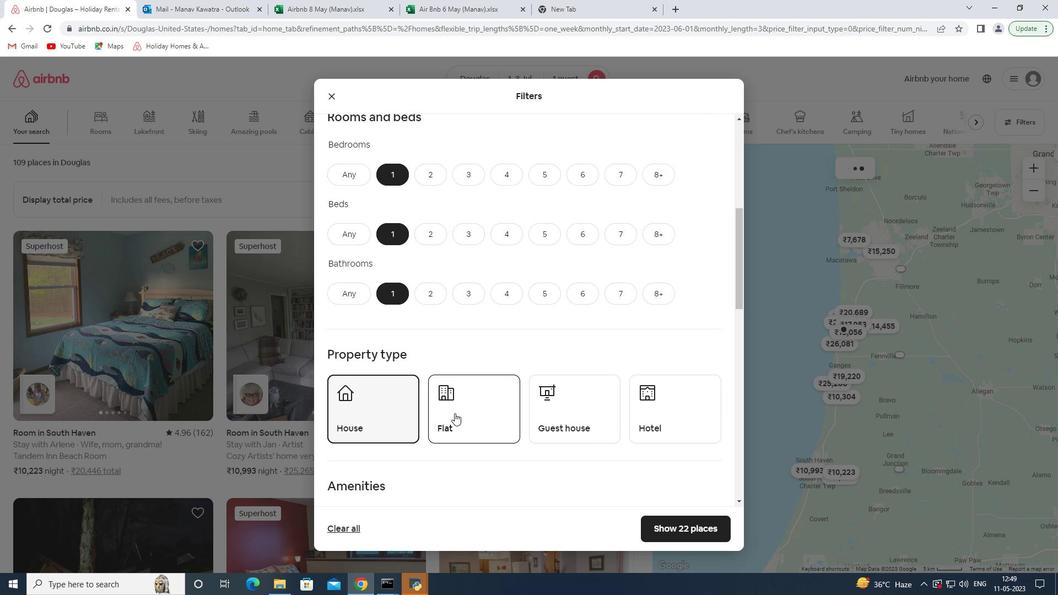 
Action: Mouse pressed left at (457, 413)
Screenshot: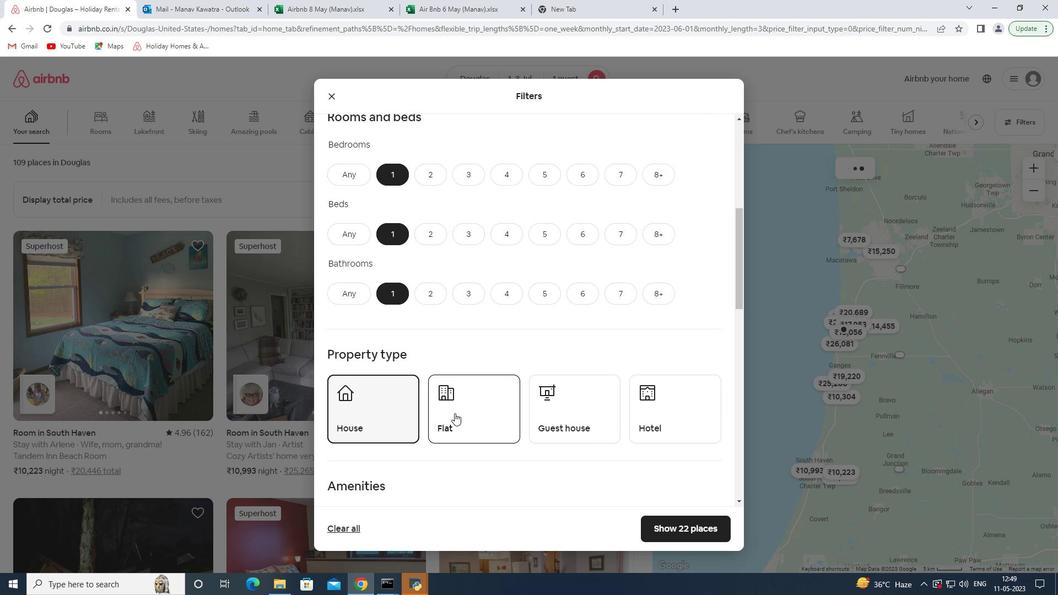 
Action: Mouse moved to (588, 403)
Screenshot: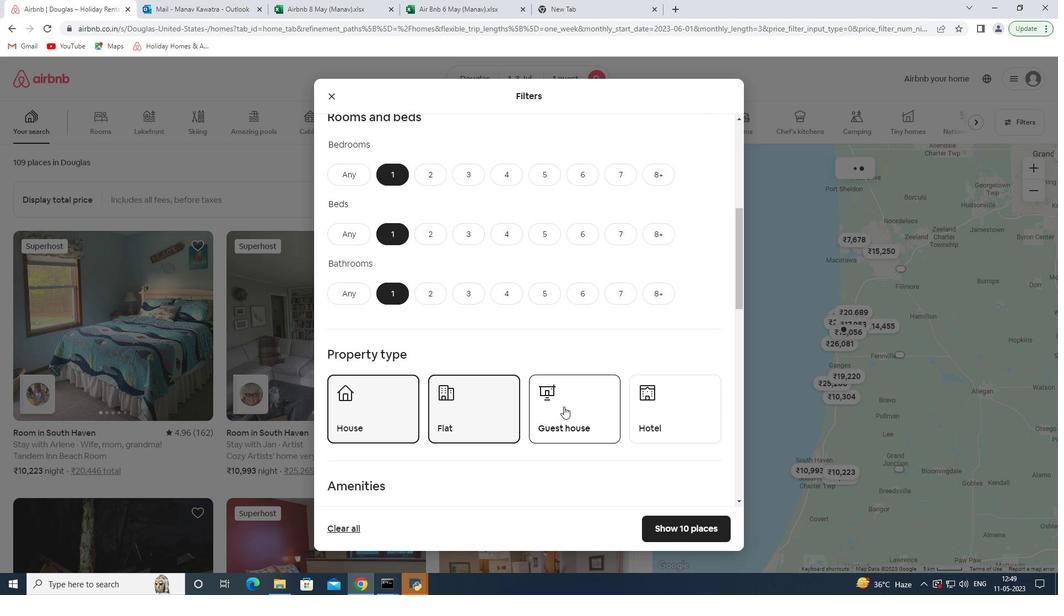 
Action: Mouse pressed left at (588, 403)
Screenshot: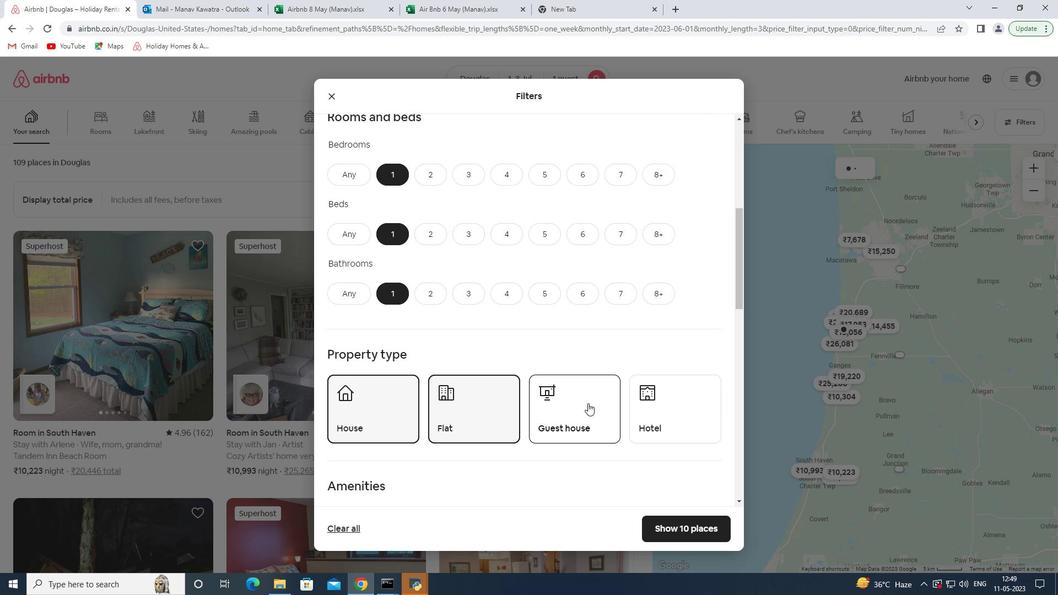 
Action: Mouse moved to (674, 415)
Screenshot: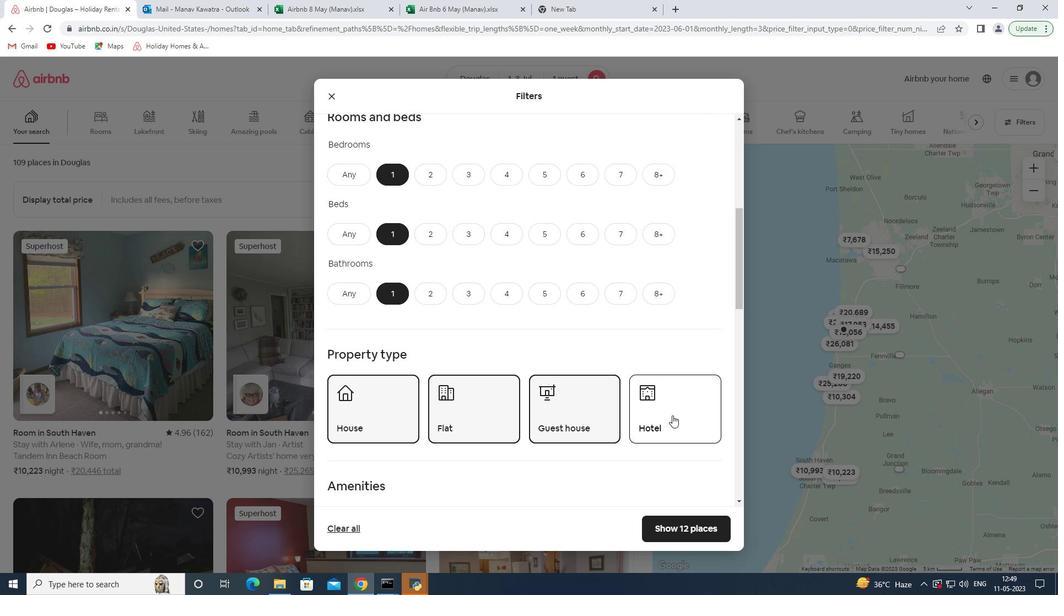 
Action: Mouse pressed left at (674, 415)
Screenshot: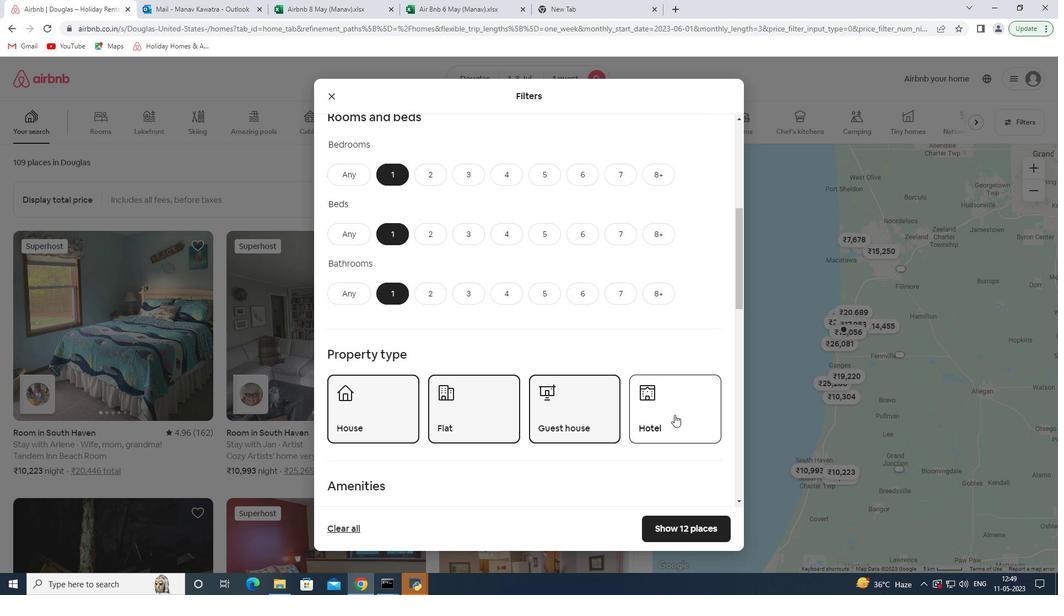 
Action: Mouse moved to (585, 411)
Screenshot: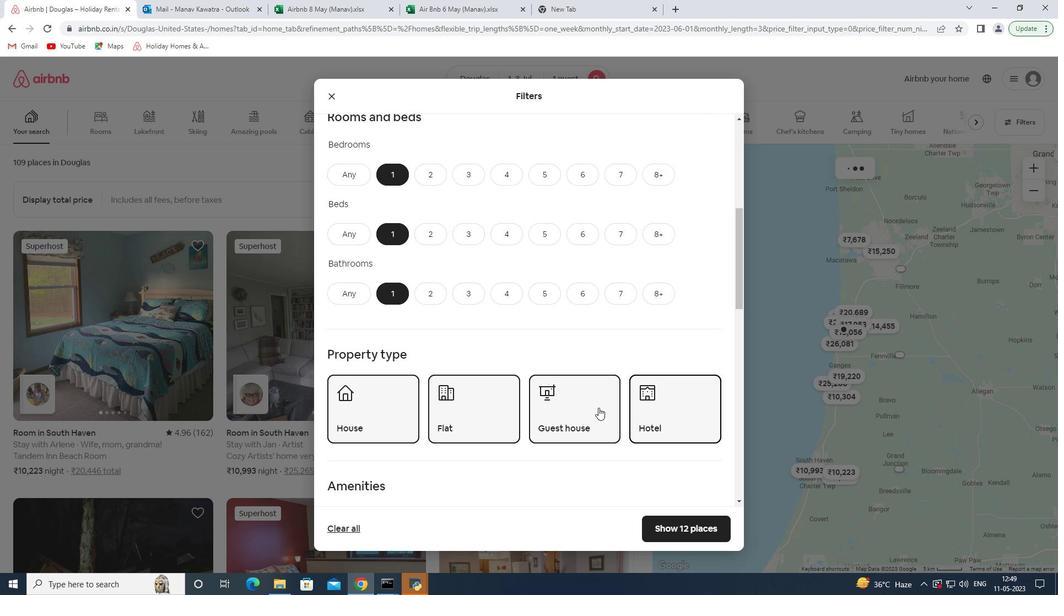 
Action: Mouse scrolled (585, 411) with delta (0, 0)
Screenshot: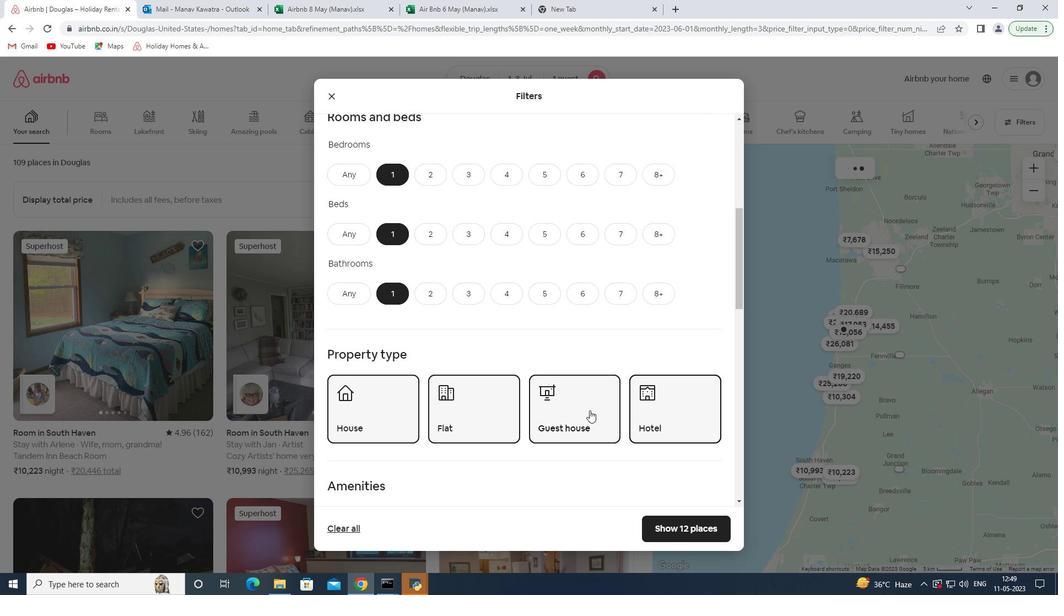 
Action: Mouse scrolled (585, 411) with delta (0, 0)
Screenshot: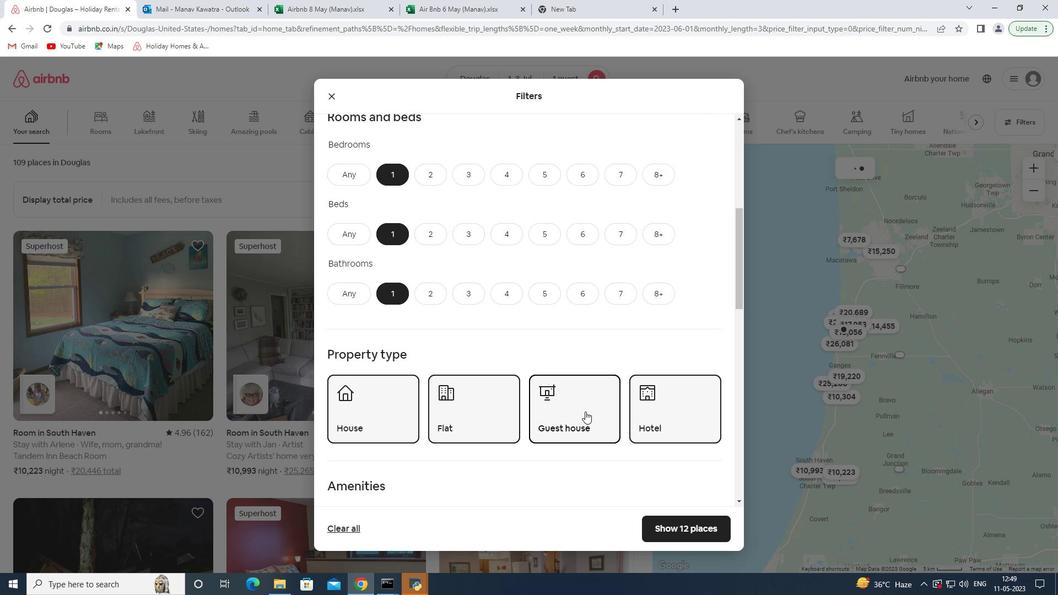 
Action: Mouse scrolled (585, 411) with delta (0, 0)
Screenshot: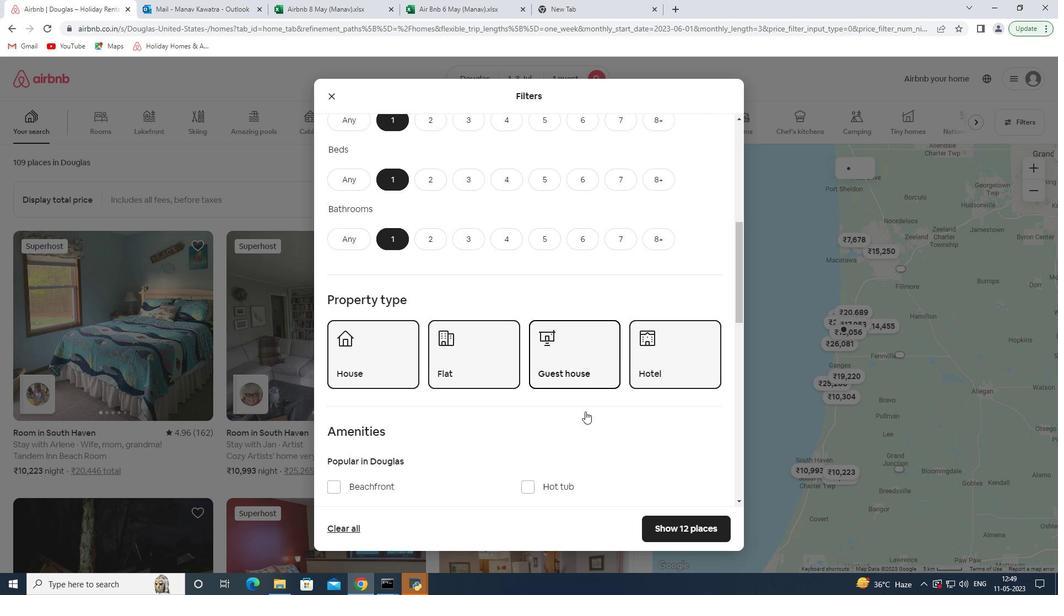 
Action: Mouse scrolled (585, 411) with delta (0, 0)
Screenshot: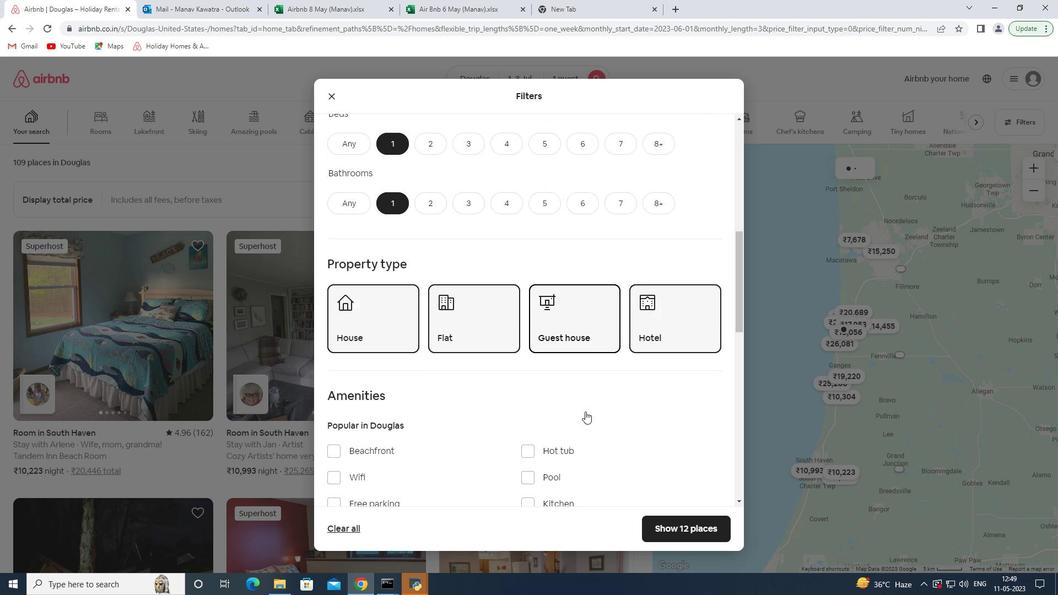 
Action: Mouse moved to (581, 411)
Screenshot: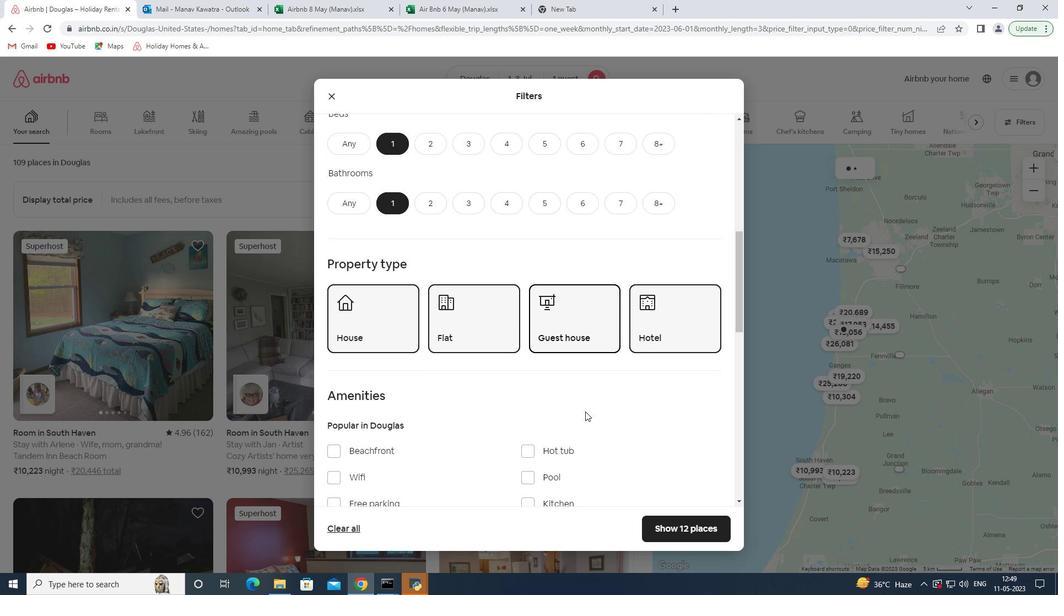 
Action: Mouse scrolled (581, 411) with delta (0, 0)
Screenshot: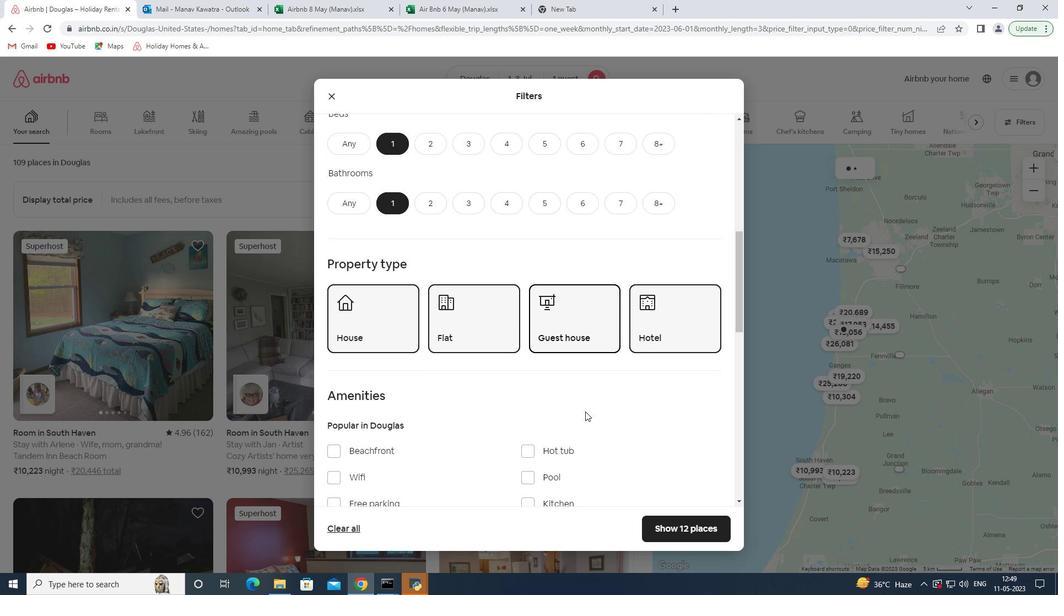 
Action: Mouse moved to (350, 291)
Screenshot: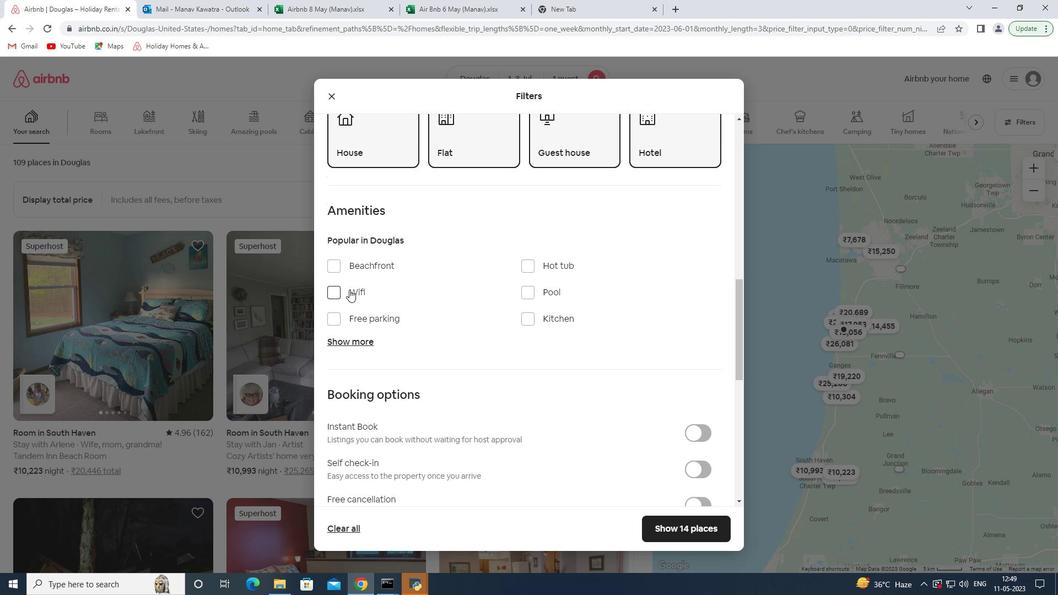 
Action: Mouse pressed left at (350, 291)
Screenshot: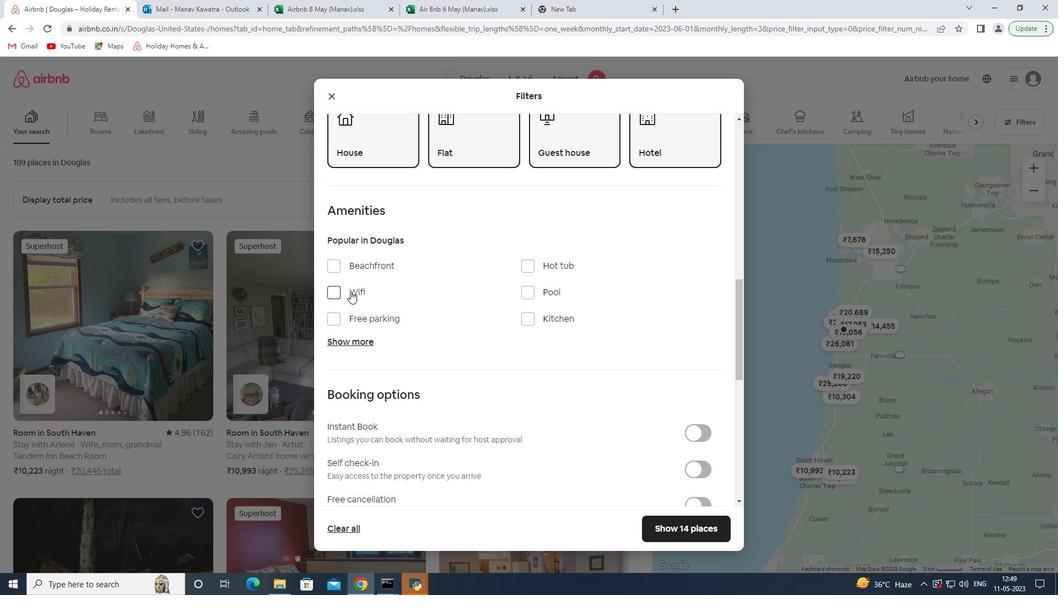 
Action: Mouse moved to (352, 321)
Screenshot: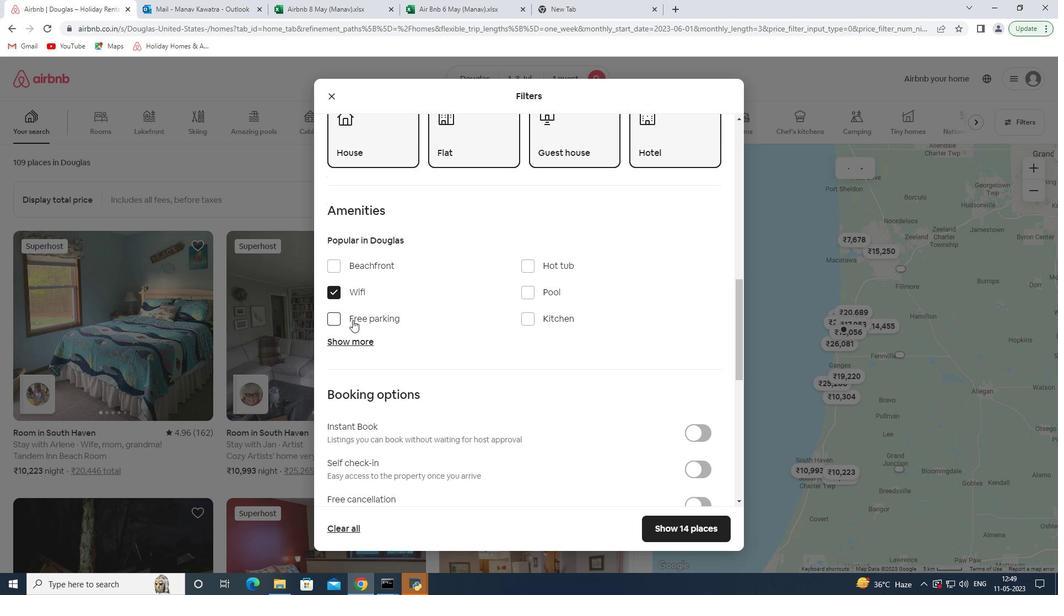 
Action: Mouse pressed left at (352, 321)
Screenshot: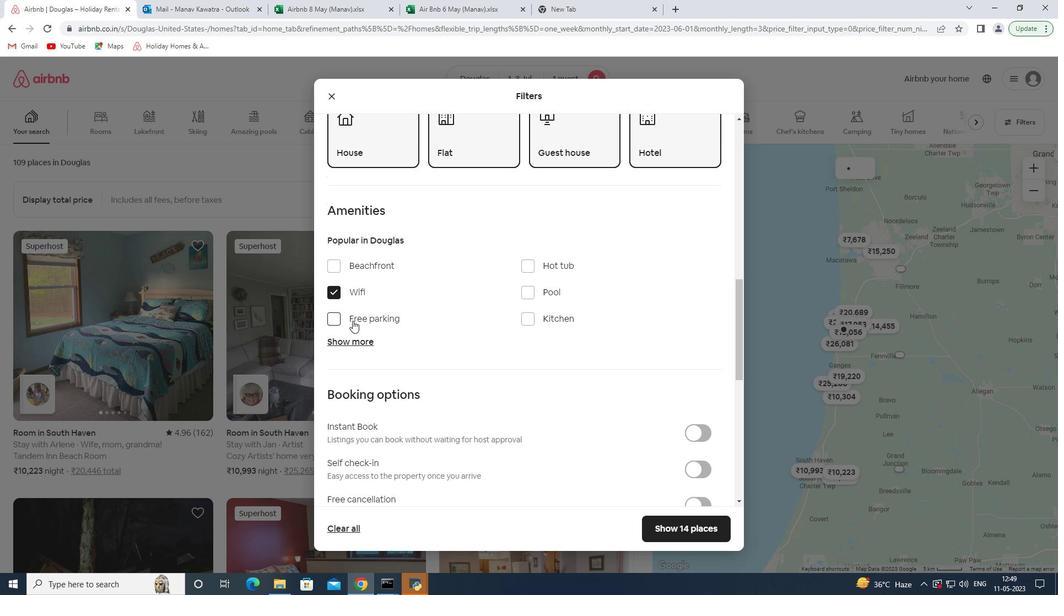 
Action: Mouse scrolled (352, 320) with delta (0, 0)
Screenshot: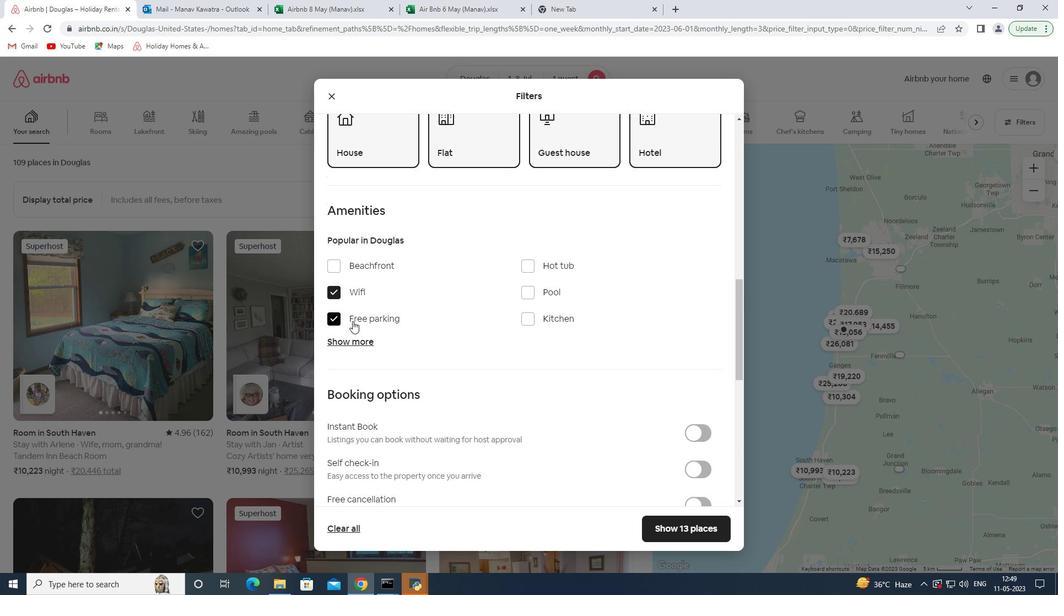 
Action: Mouse moved to (372, 263)
Screenshot: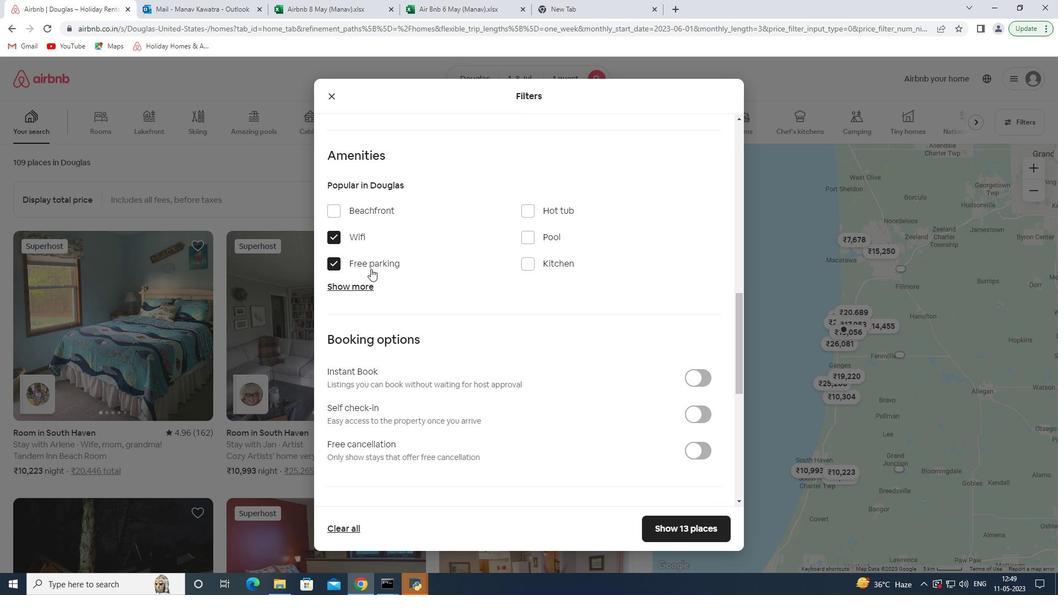 
Action: Mouse pressed left at (372, 263)
Screenshot: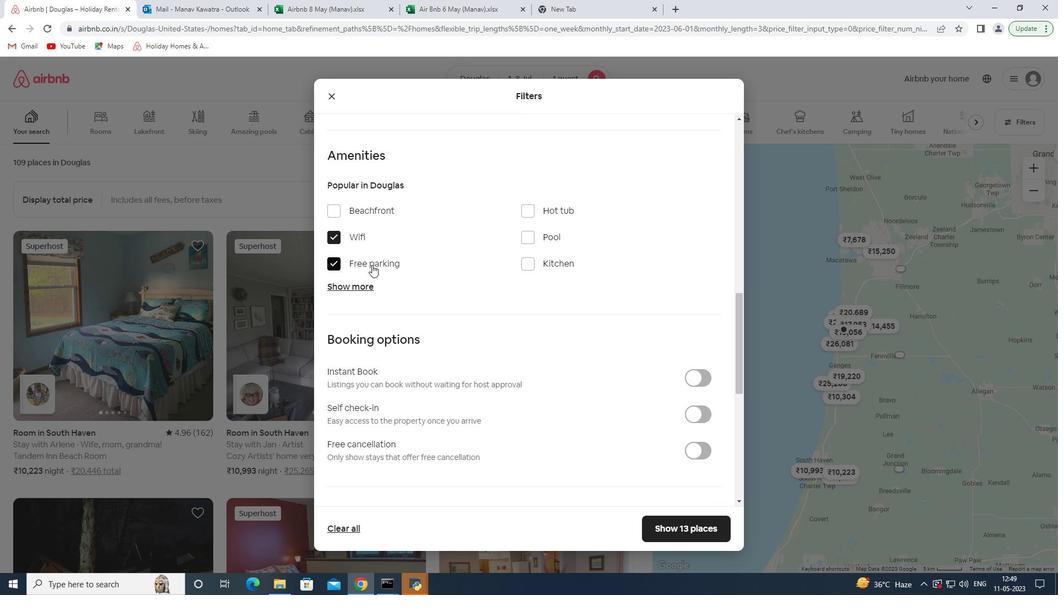 
Action: Mouse moved to (367, 236)
Screenshot: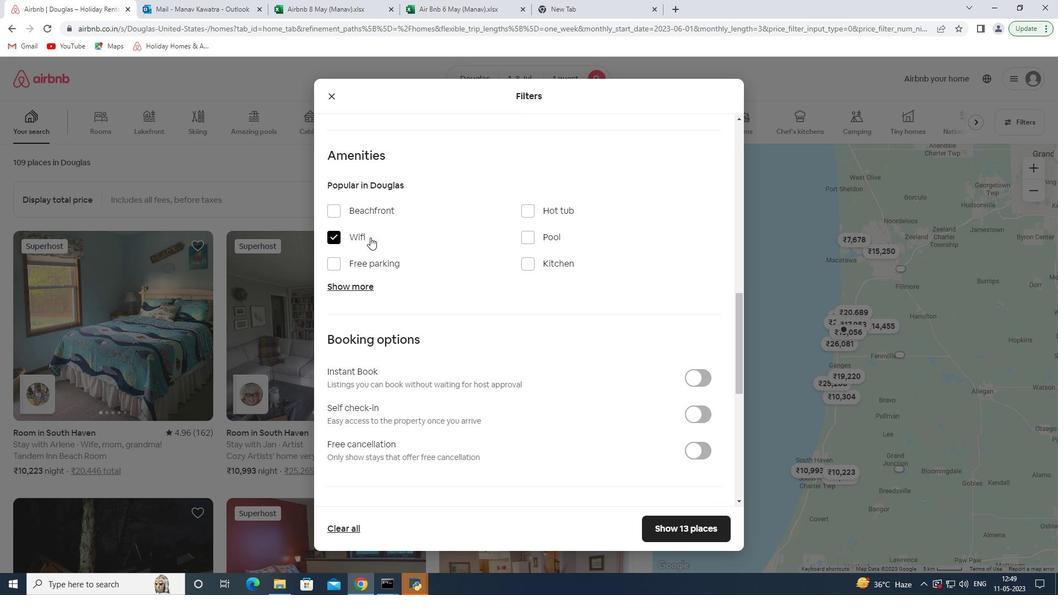 
Action: Mouse pressed left at (367, 236)
Screenshot: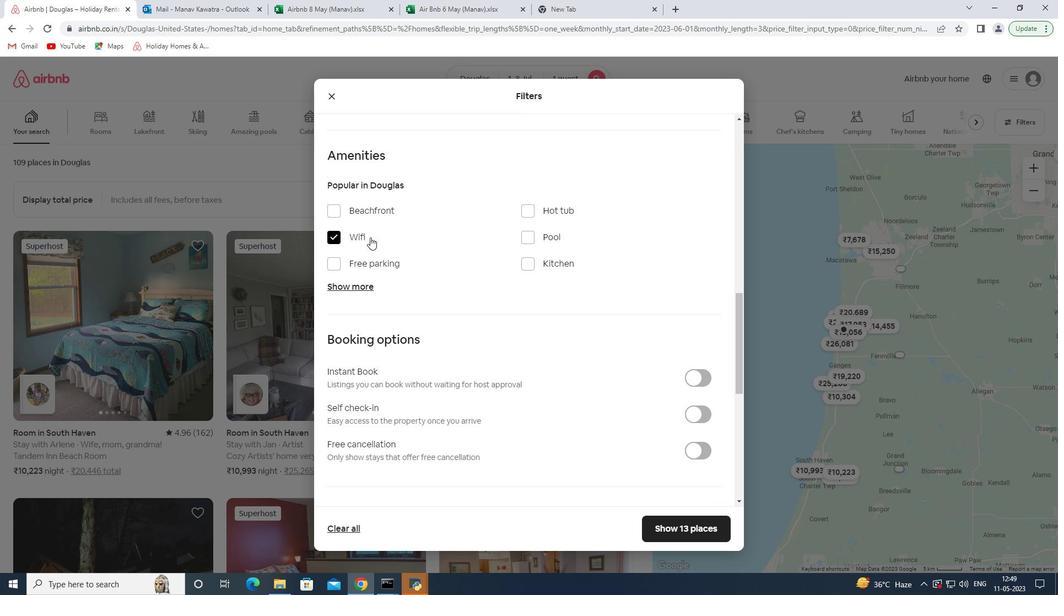
Action: Mouse scrolled (367, 235) with delta (0, 0)
Screenshot: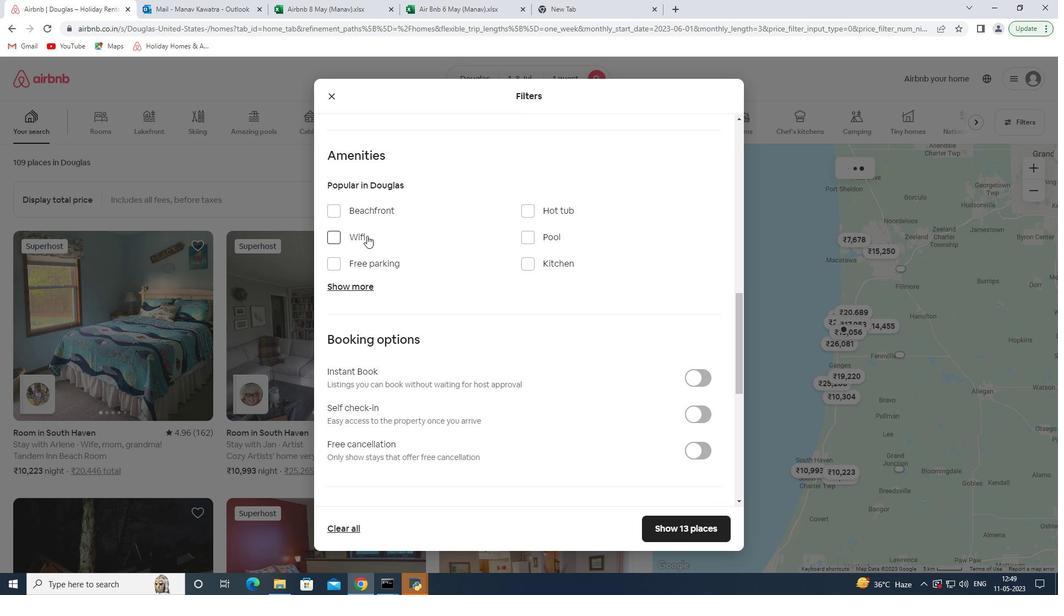 
Action: Mouse scrolled (367, 235) with delta (0, 0)
Screenshot: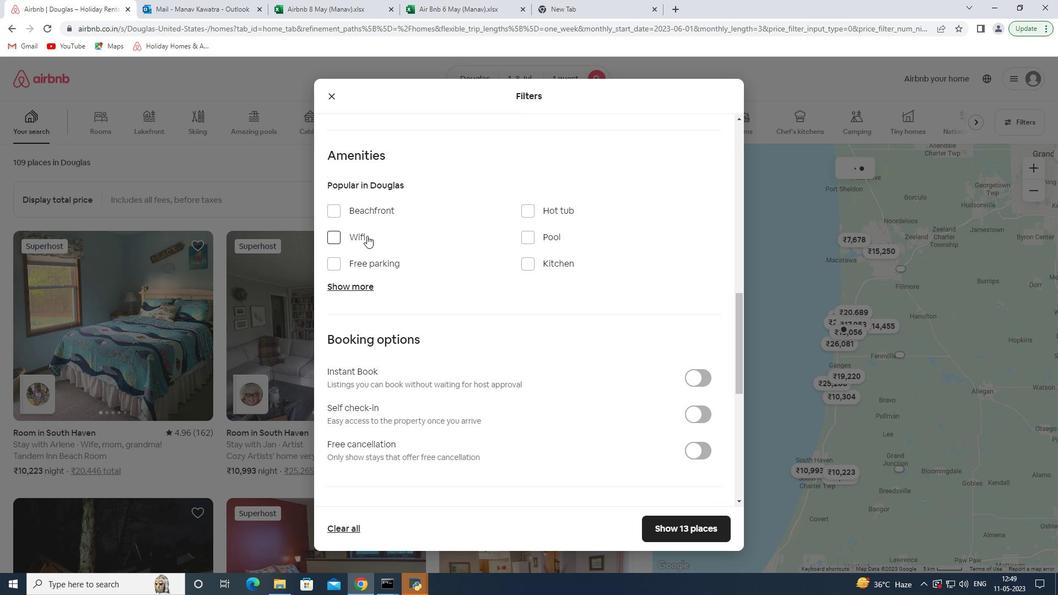 
Action: Mouse scrolled (367, 236) with delta (0, 0)
Screenshot: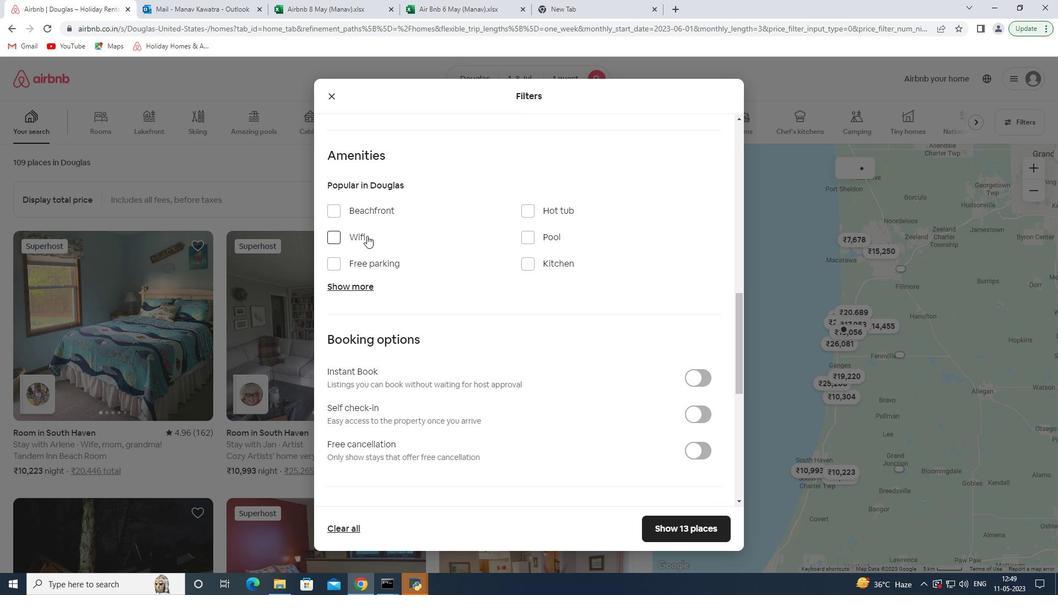 
Action: Mouse scrolled (367, 236) with delta (0, 0)
Screenshot: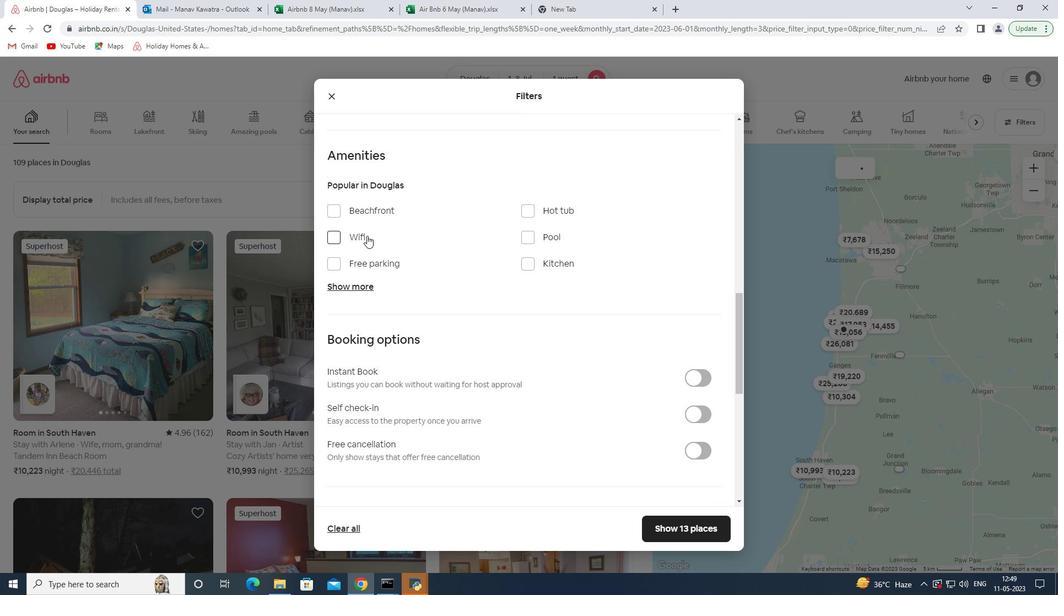 
Action: Mouse scrolled (367, 236) with delta (0, 0)
Screenshot: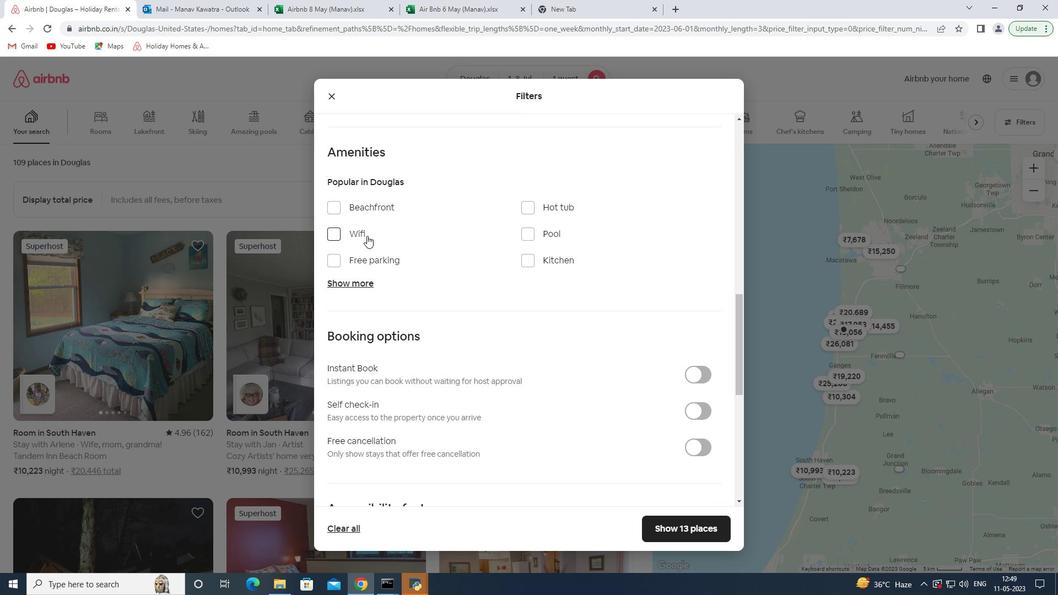 
Action: Mouse scrolled (367, 236) with delta (0, 0)
Screenshot: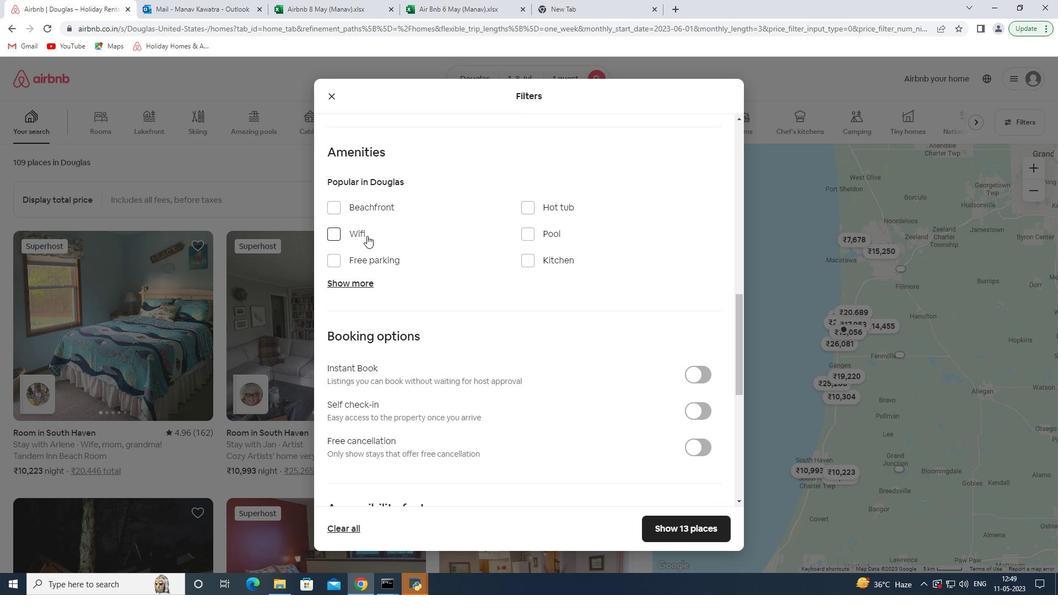 
Action: Mouse scrolled (367, 235) with delta (0, 0)
Screenshot: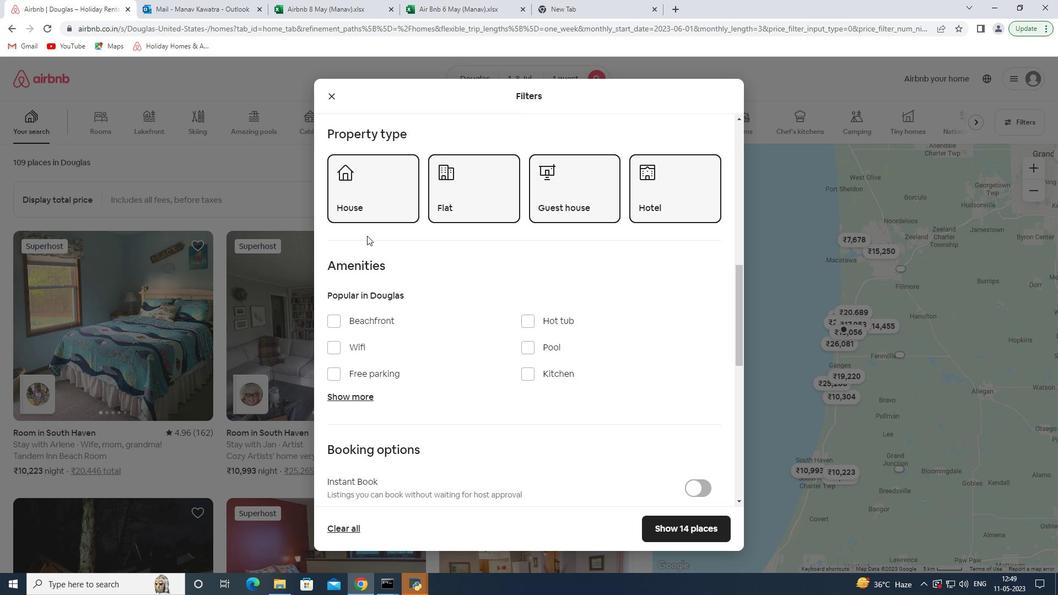 
Action: Mouse scrolled (367, 235) with delta (0, 0)
Screenshot: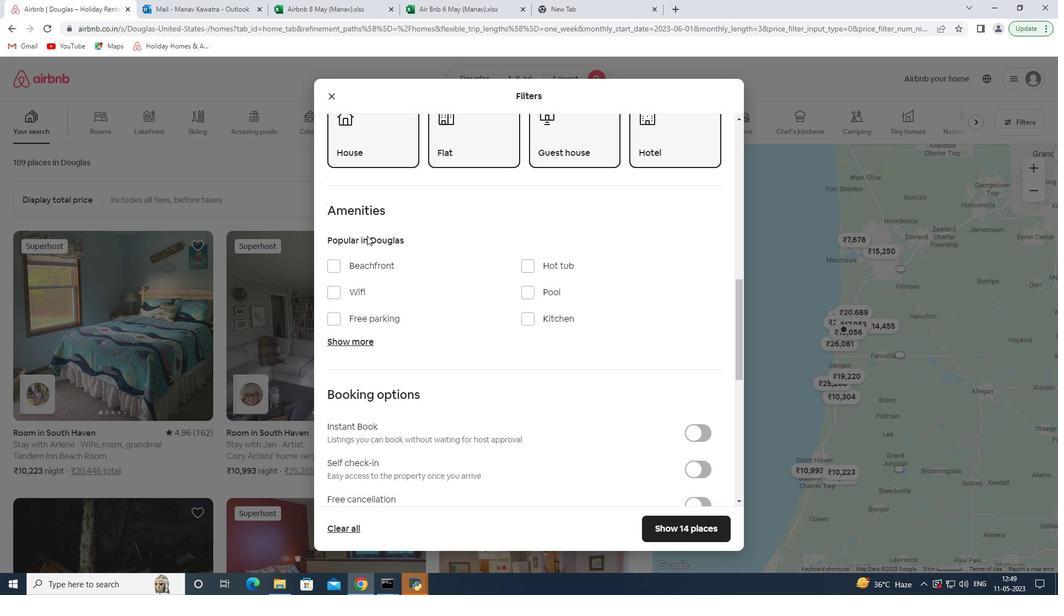
Action: Mouse scrolled (367, 235) with delta (0, 0)
Screenshot: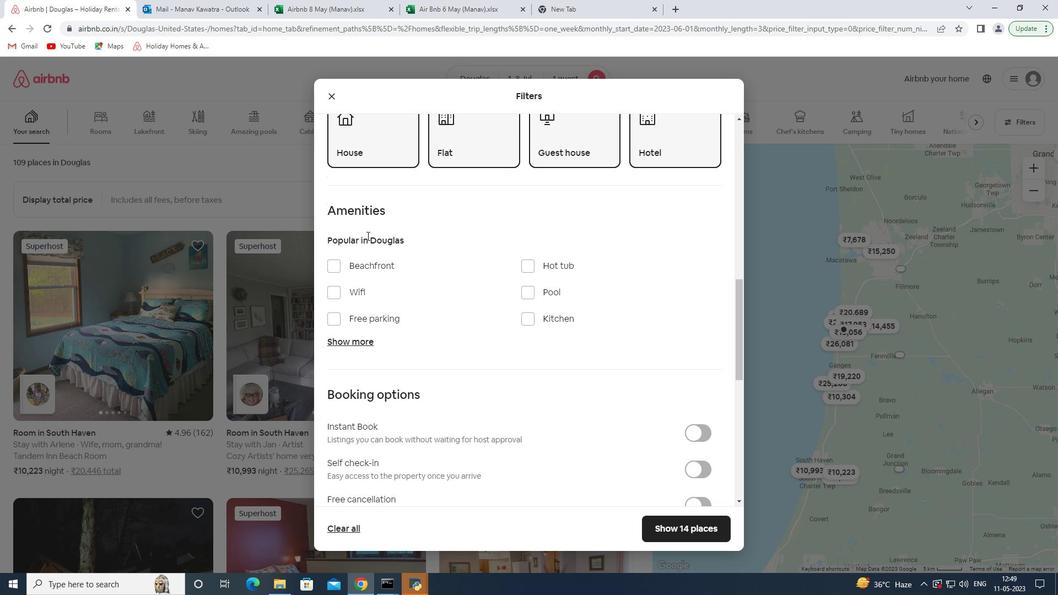 
Action: Mouse scrolled (367, 235) with delta (0, 0)
Screenshot: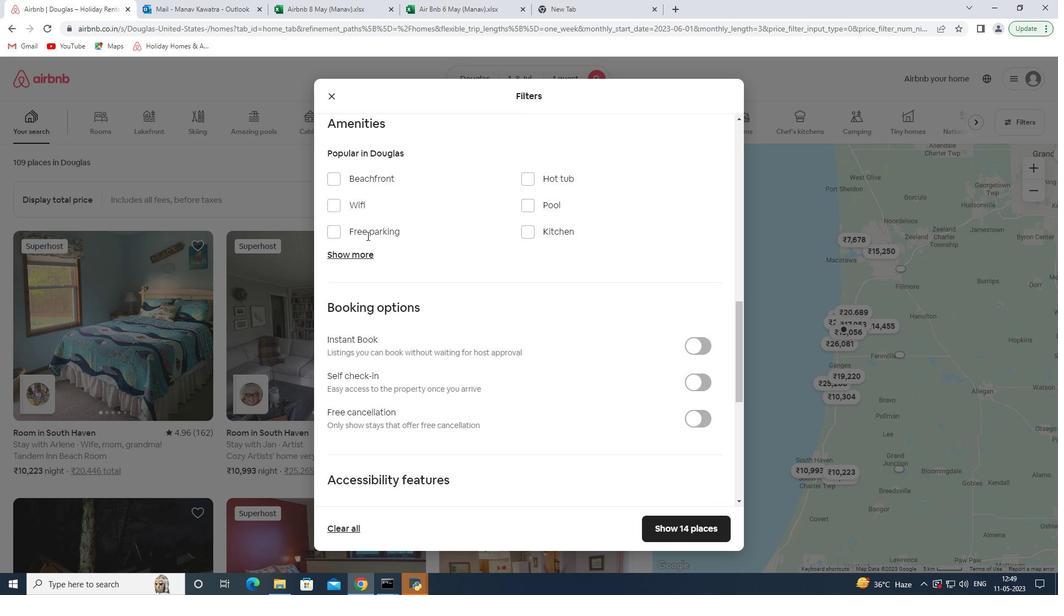 
Action: Mouse scrolled (367, 235) with delta (0, 0)
Screenshot: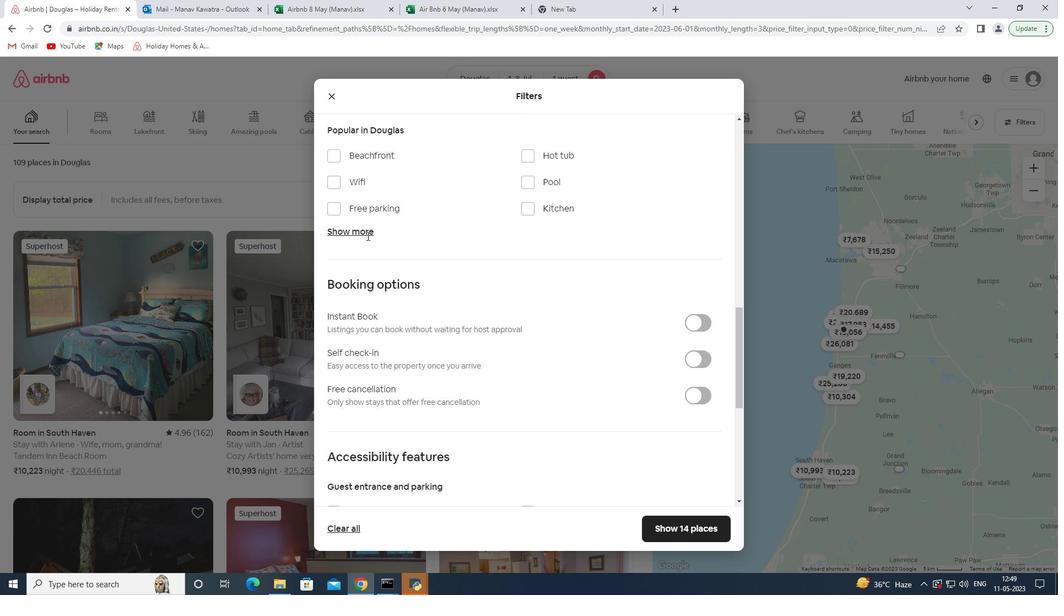 
Action: Mouse moved to (697, 251)
Screenshot: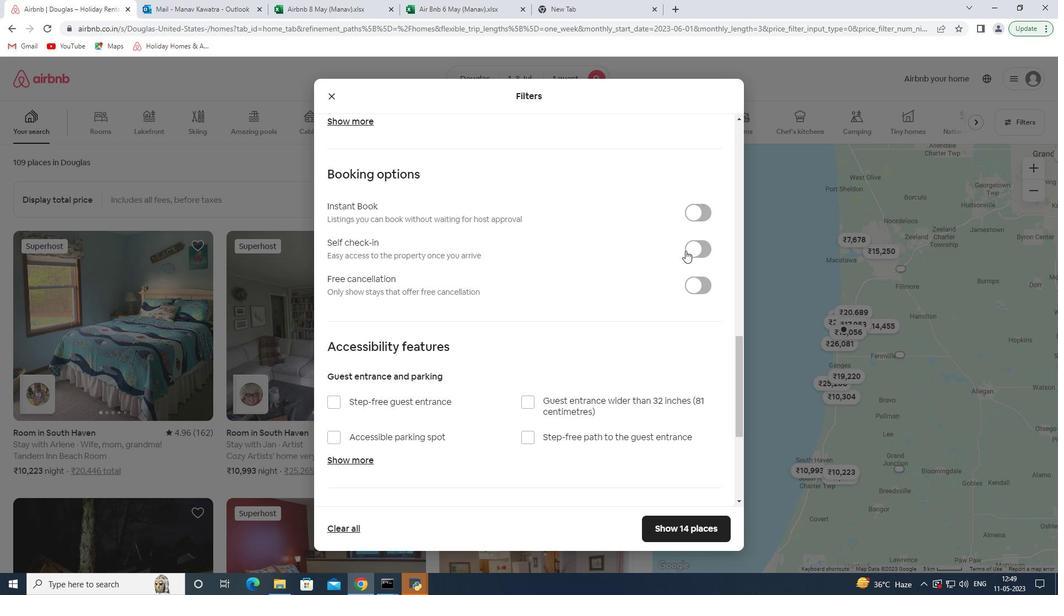 
Action: Mouse pressed left at (697, 251)
Screenshot: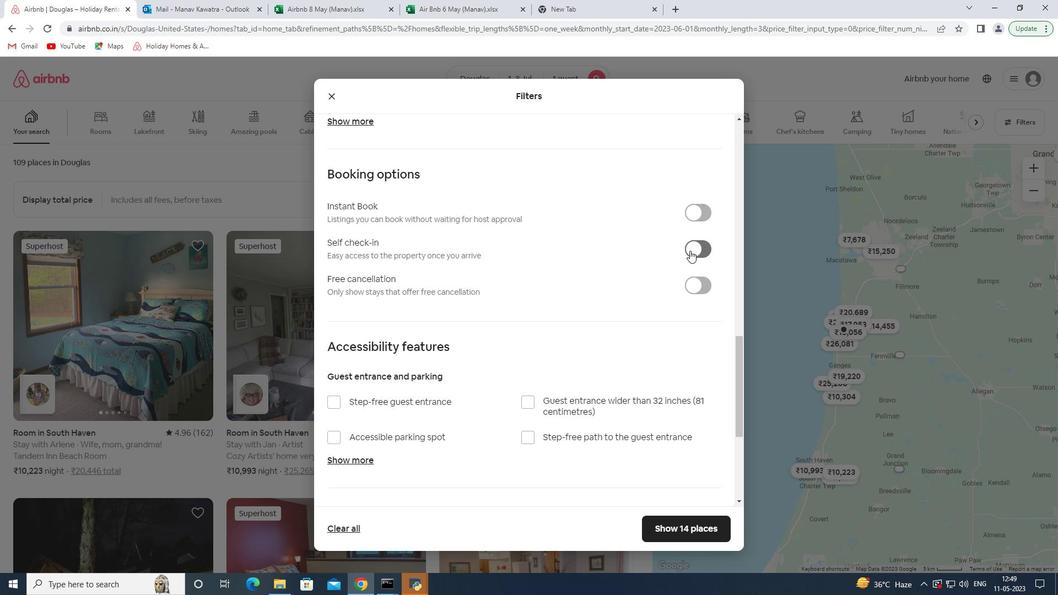 
Action: Mouse moved to (589, 278)
Screenshot: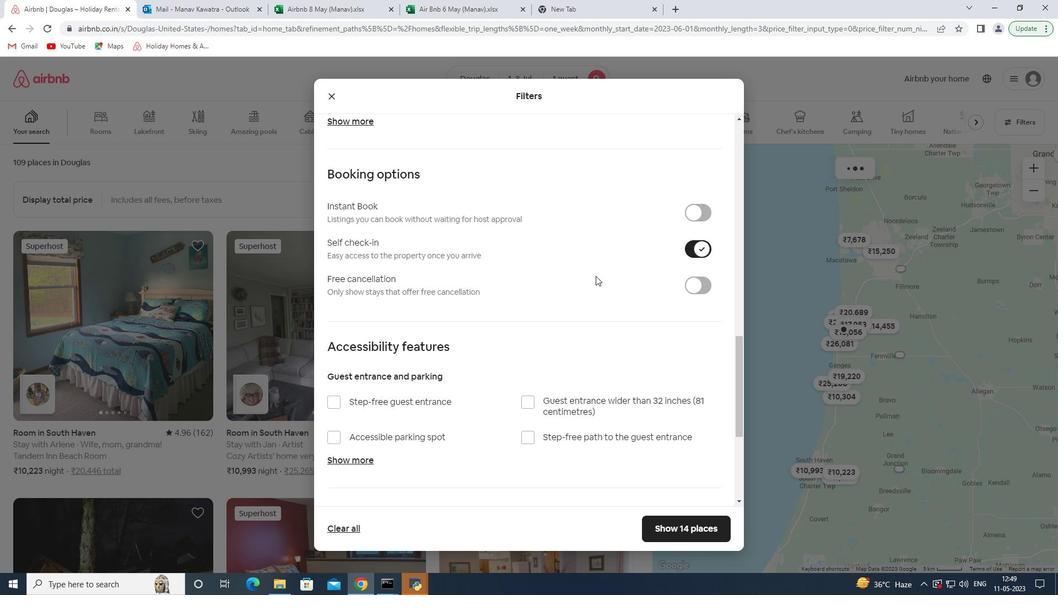 
Action: Mouse scrolled (589, 277) with delta (0, 0)
Screenshot: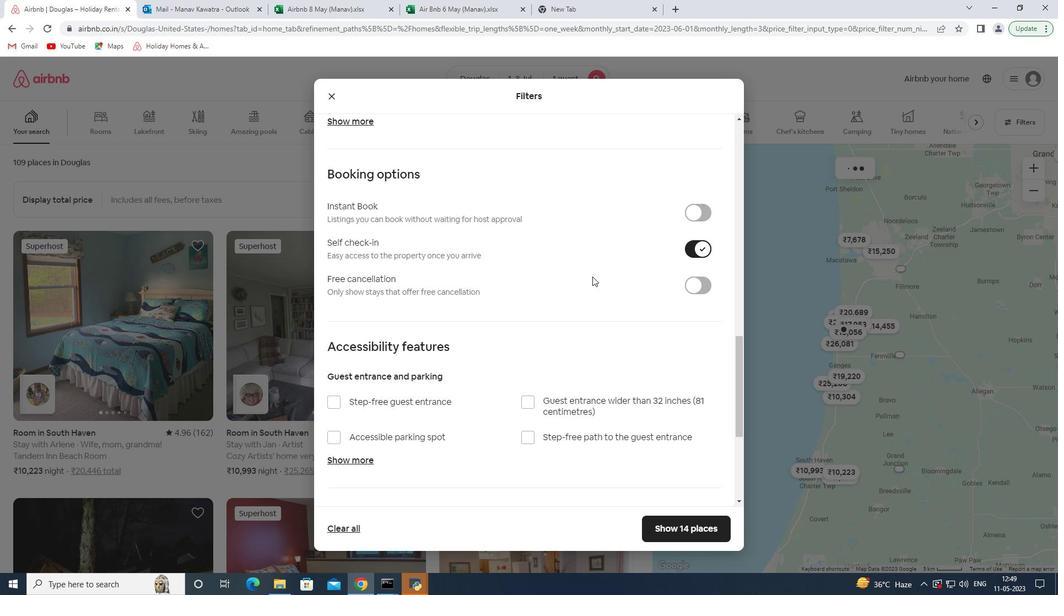 
Action: Mouse scrolled (589, 277) with delta (0, 0)
Screenshot: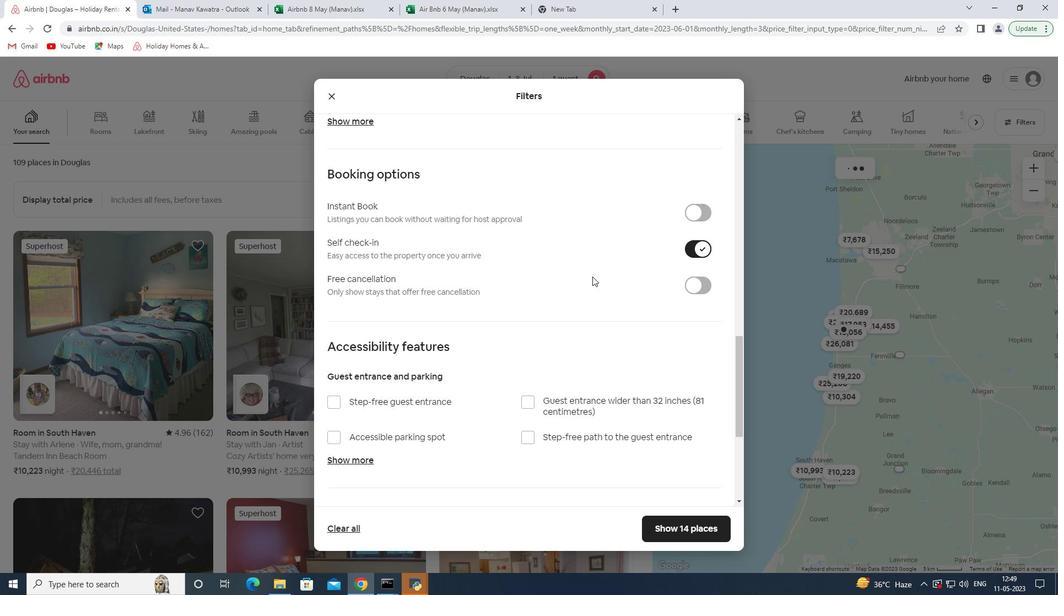 
Action: Mouse moved to (588, 279)
Screenshot: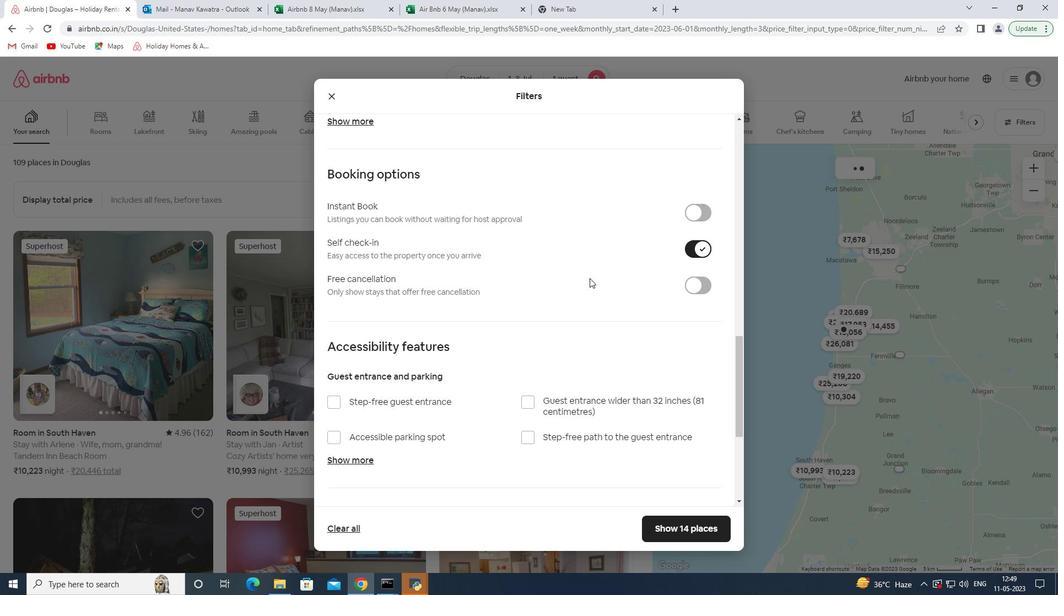 
Action: Mouse scrolled (588, 278) with delta (0, 0)
Screenshot: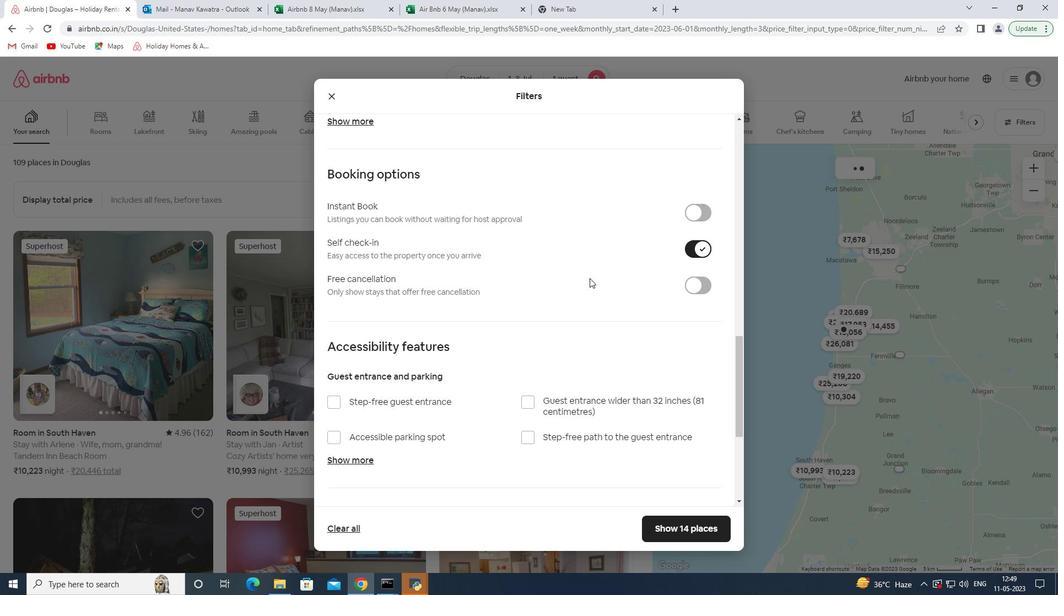 
Action: Mouse scrolled (588, 278) with delta (0, 0)
Screenshot: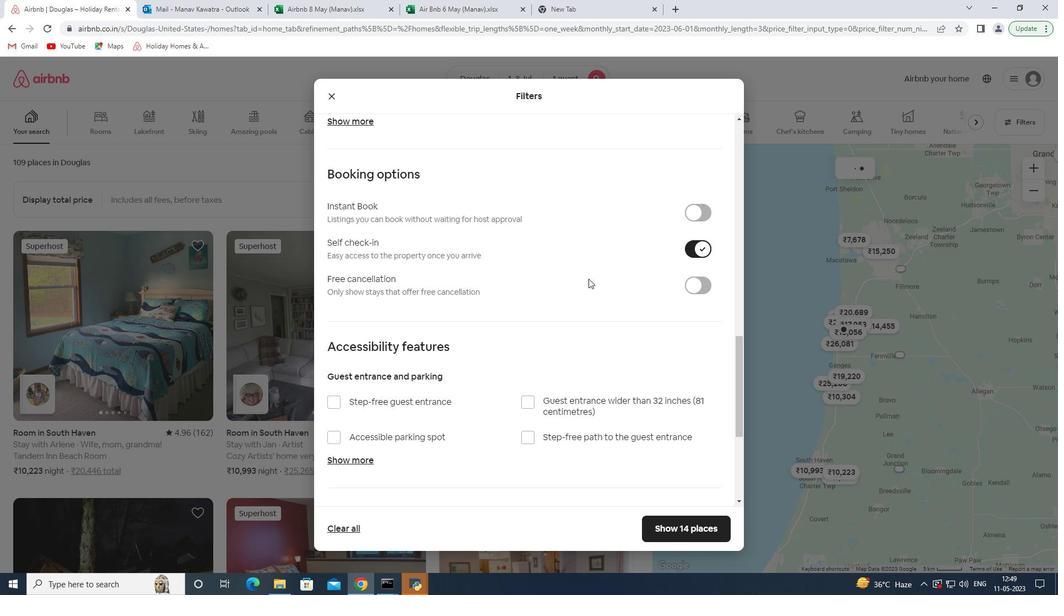 
Action: Mouse scrolled (588, 278) with delta (0, 0)
Screenshot: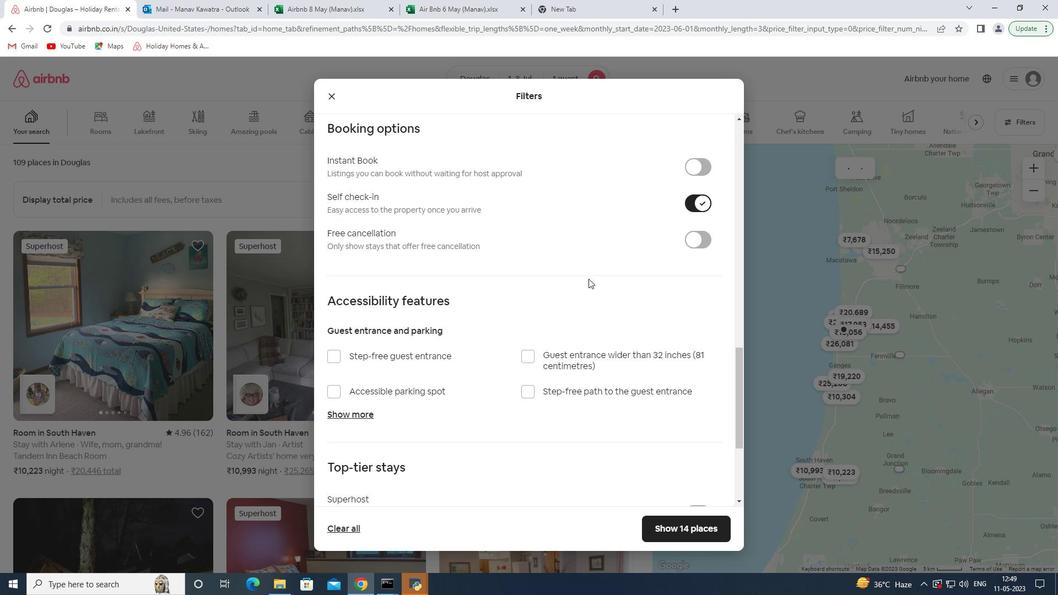 
Action: Mouse moved to (348, 429)
Screenshot: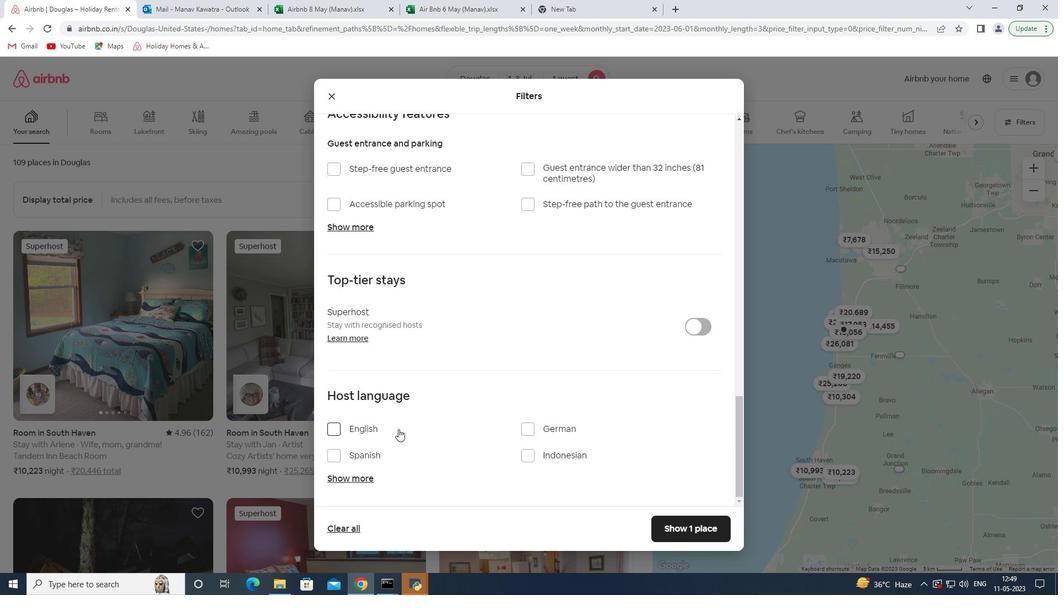 
Action: Mouse pressed left at (348, 429)
Screenshot: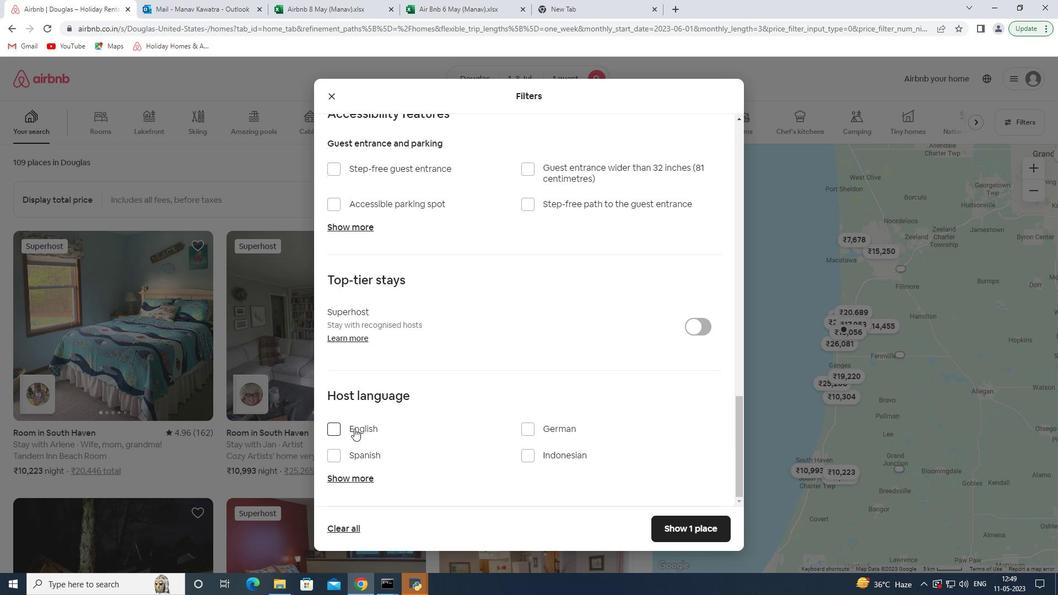 
Action: Mouse moved to (699, 529)
Screenshot: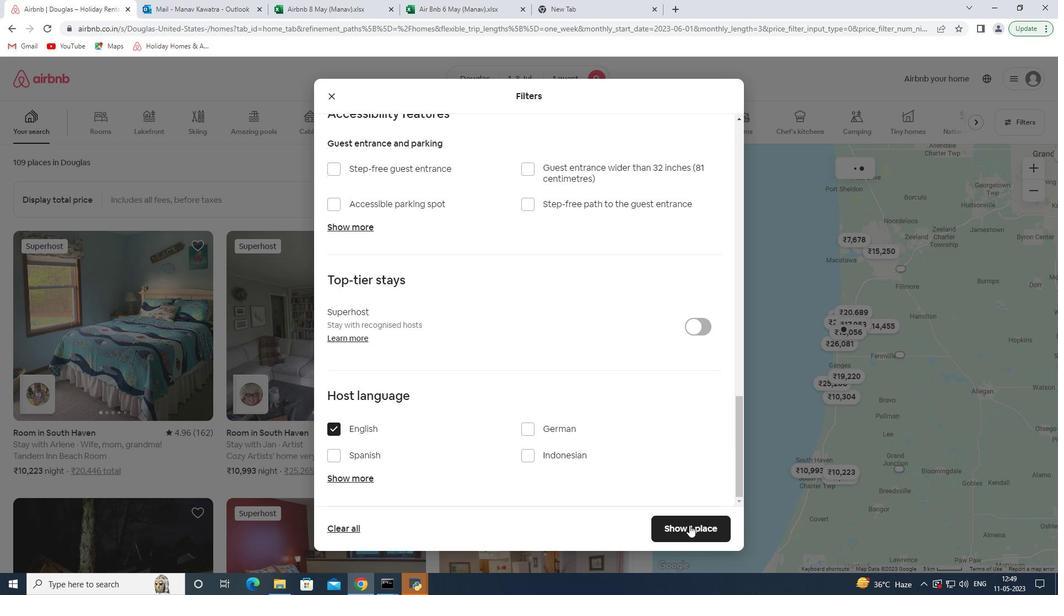 
Action: Mouse pressed left at (699, 529)
Screenshot: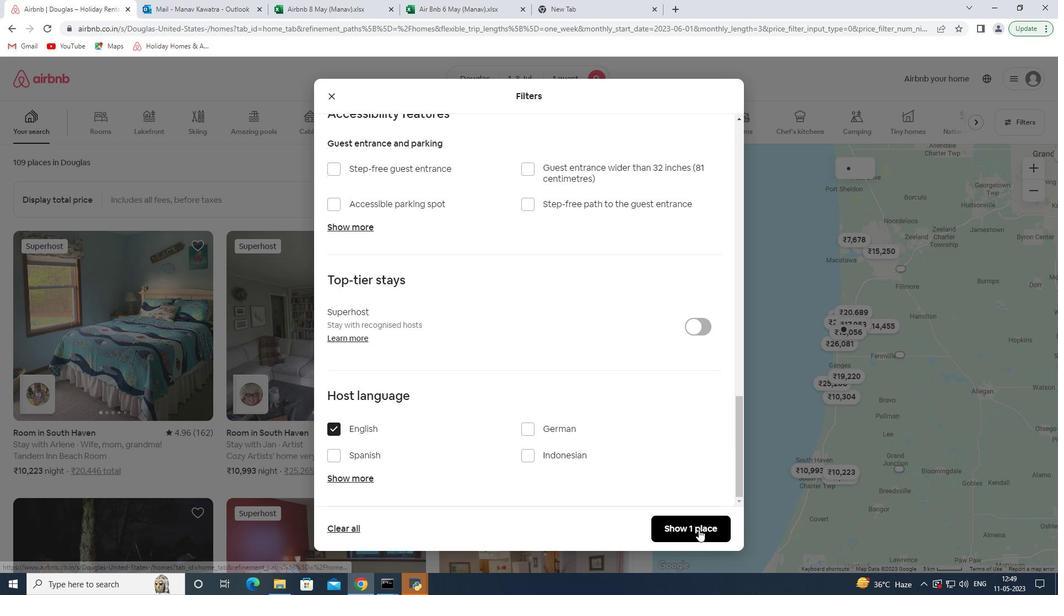 
Action: Mouse moved to (715, 523)
Screenshot: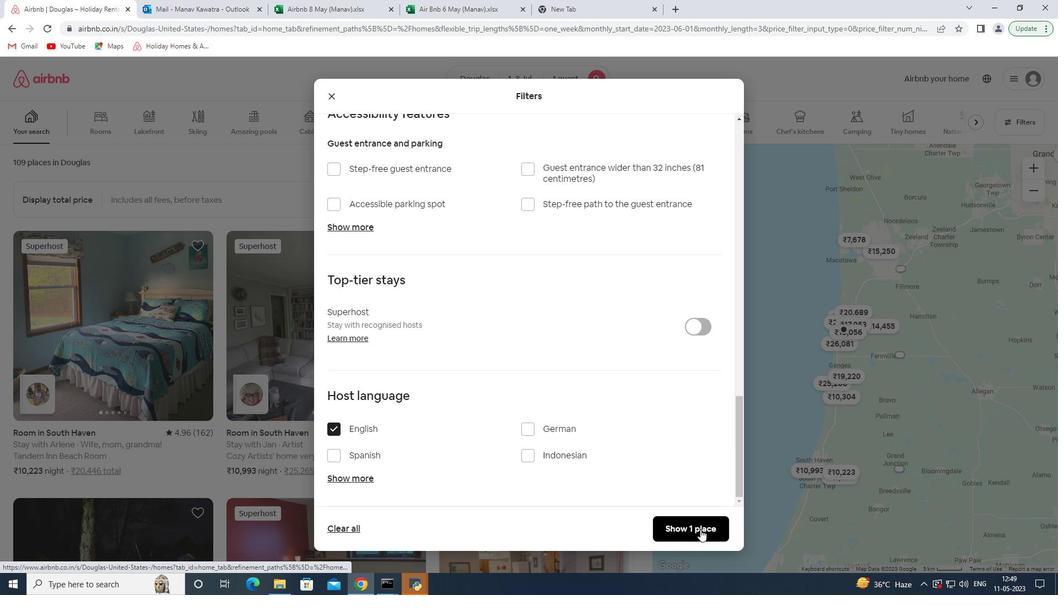 
